 Task: Utilize a VST stereo widener to enhance the spatial presence of background vocals.
Action: Mouse moved to (81, 7)
Screenshot: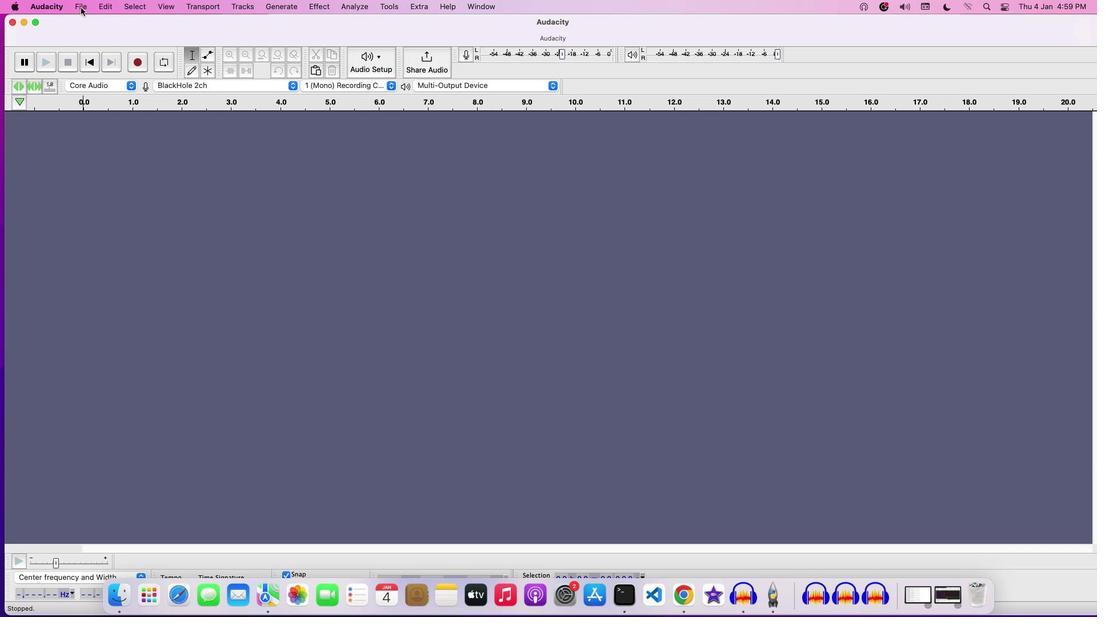 
Action: Mouse pressed left at (81, 7)
Screenshot: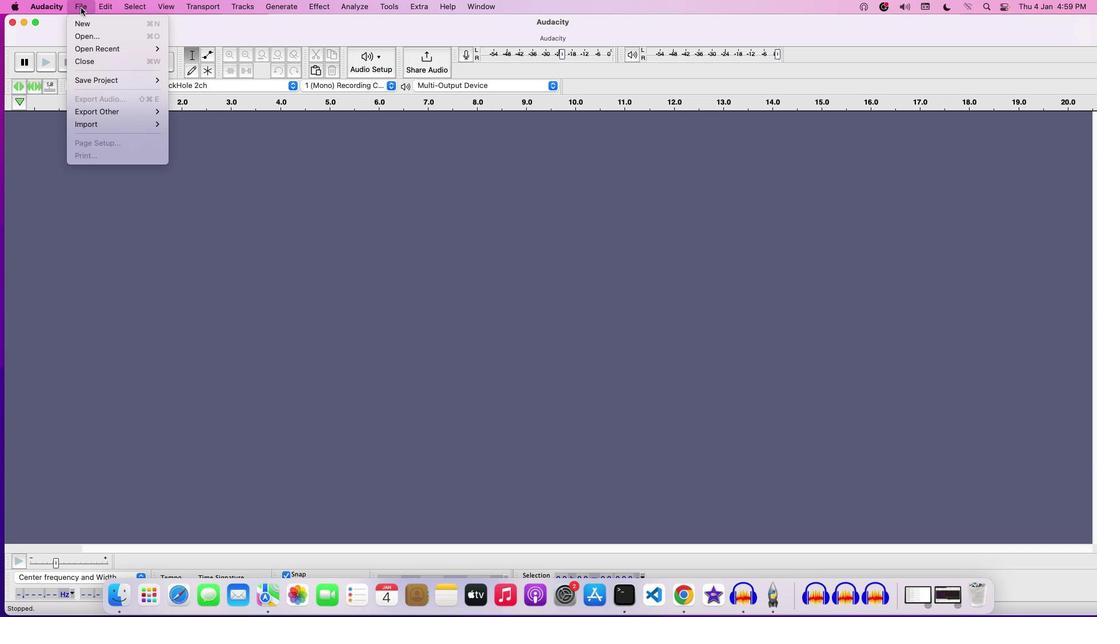 
Action: Mouse moved to (111, 37)
Screenshot: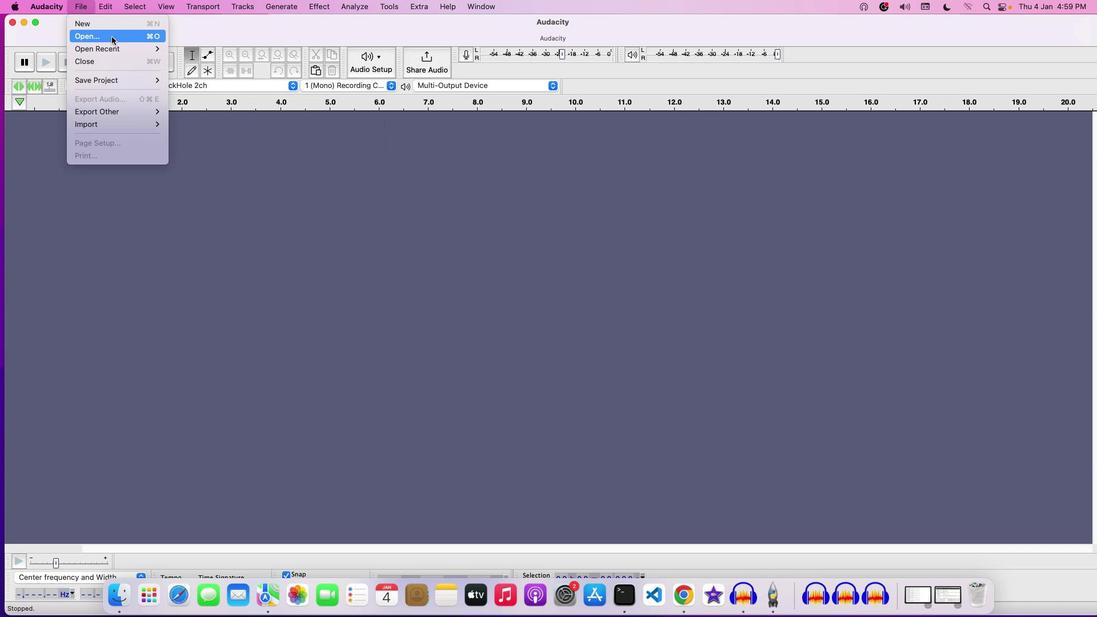 
Action: Mouse pressed left at (111, 37)
Screenshot: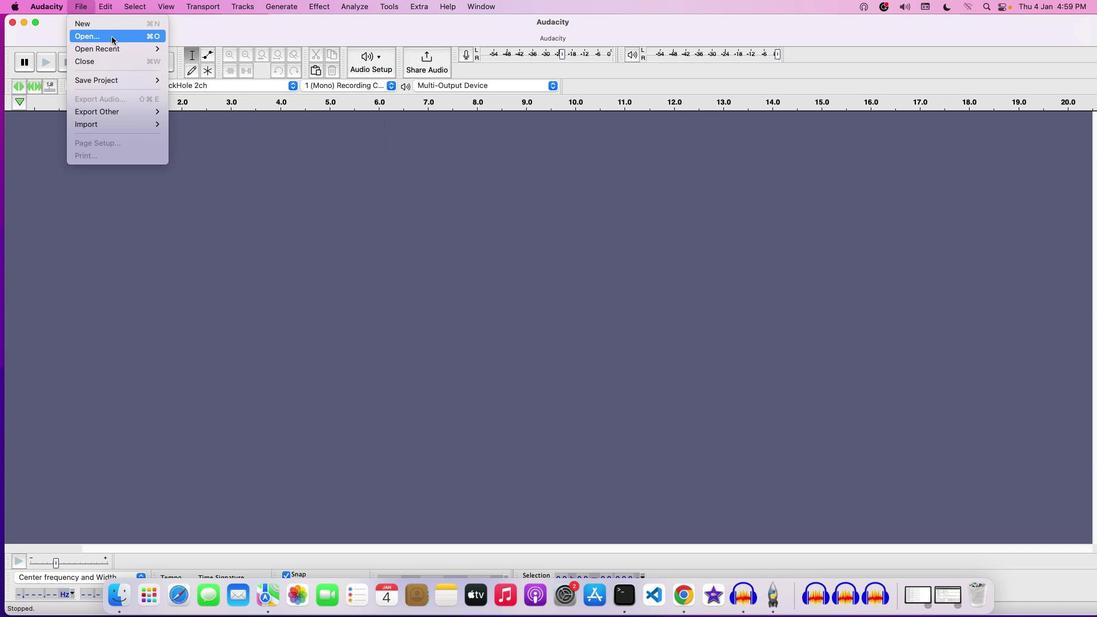 
Action: Mouse moved to (483, 230)
Screenshot: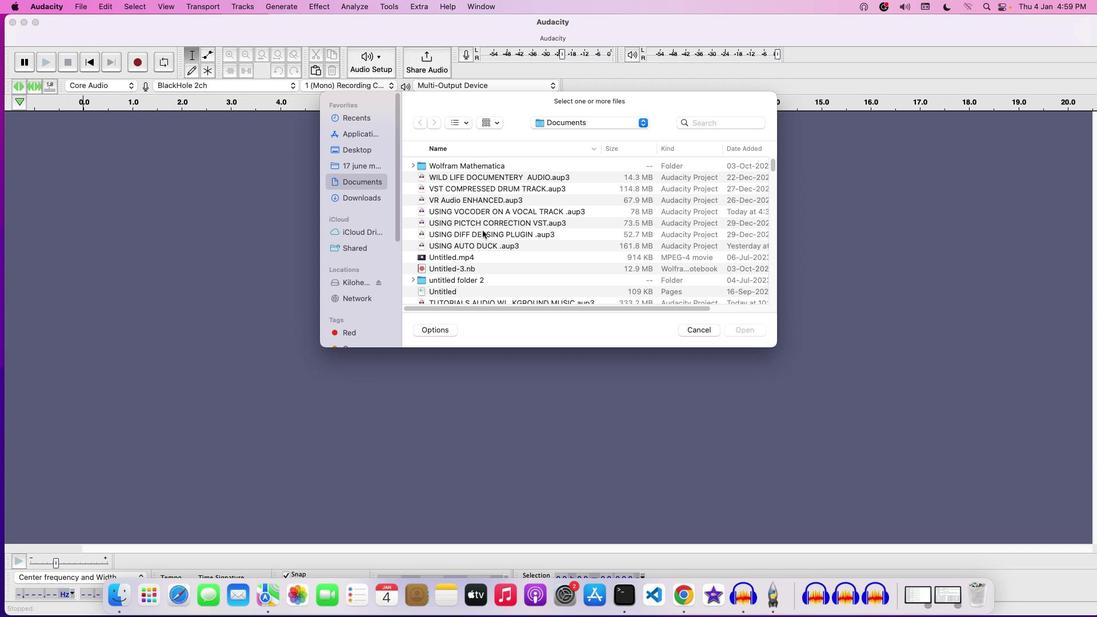 
Action: Mouse scrolled (483, 230) with delta (0, 0)
Screenshot: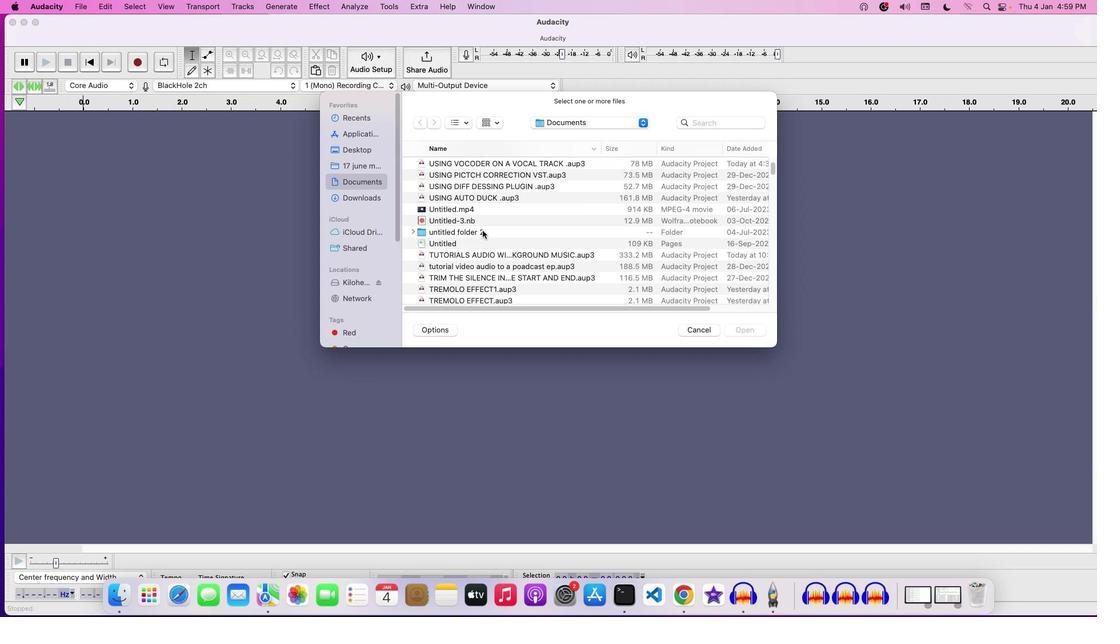 
Action: Mouse scrolled (483, 230) with delta (0, 0)
Screenshot: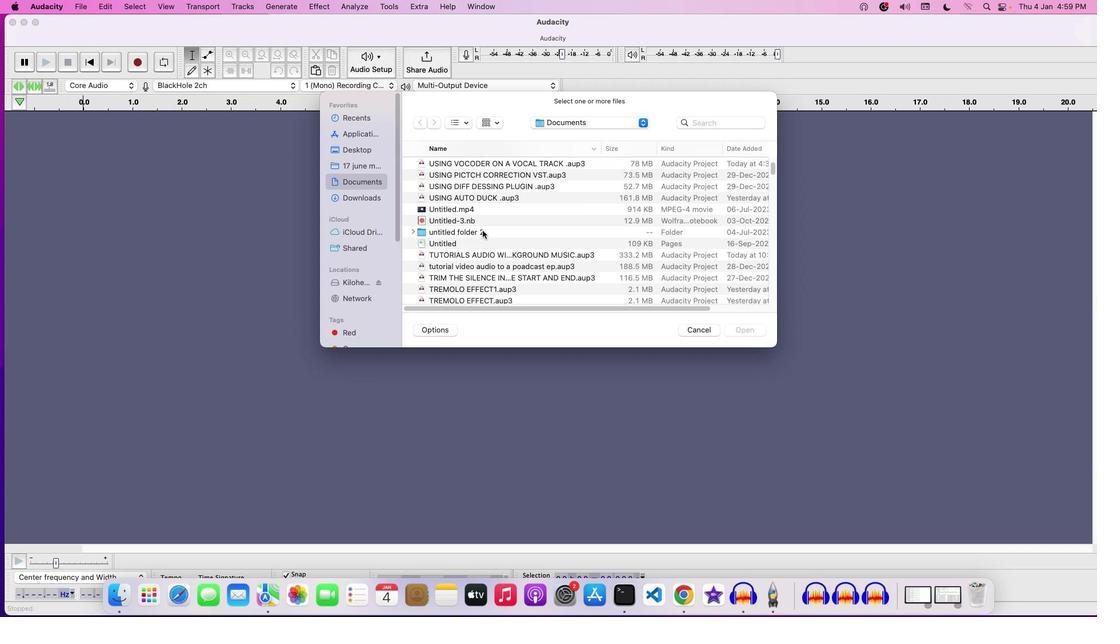 
Action: Mouse scrolled (483, 230) with delta (0, -1)
Screenshot: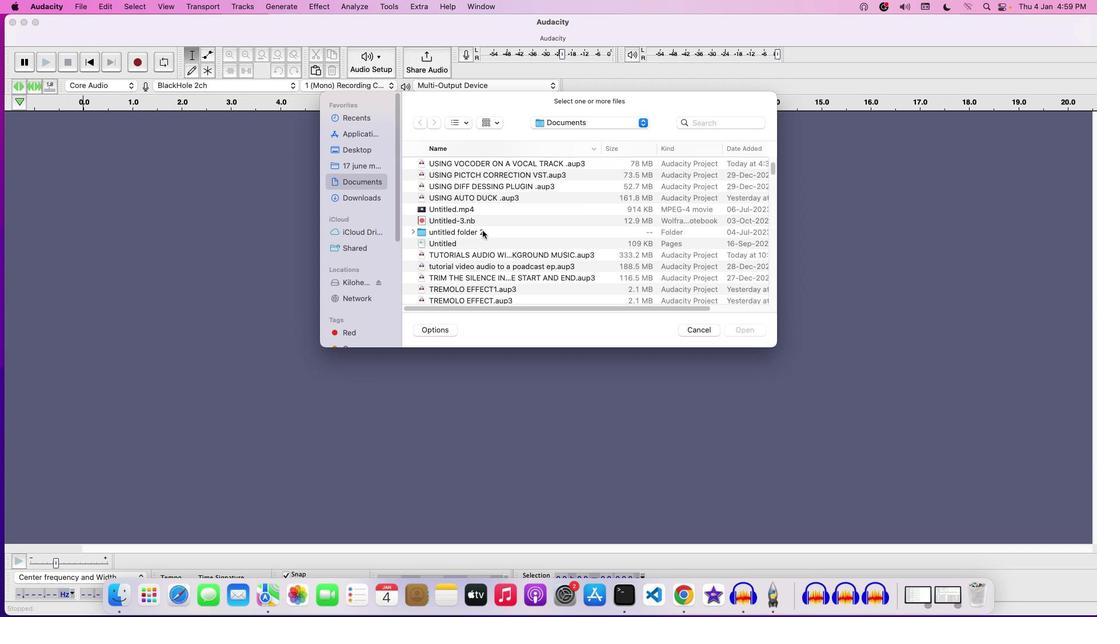 
Action: Mouse moved to (357, 151)
Screenshot: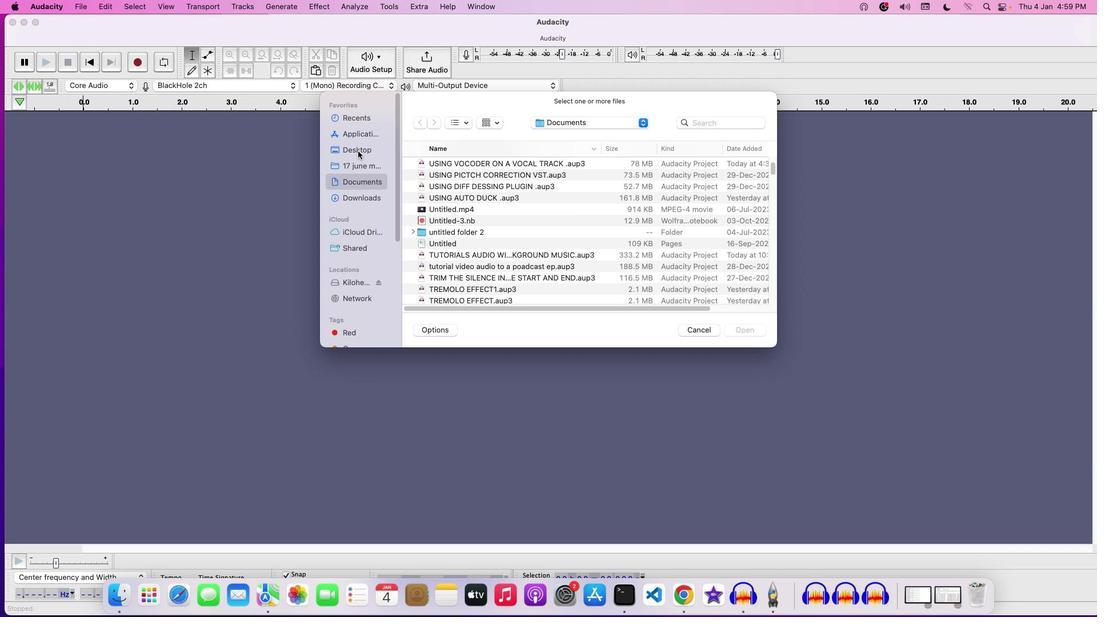 
Action: Mouse pressed left at (357, 151)
Screenshot: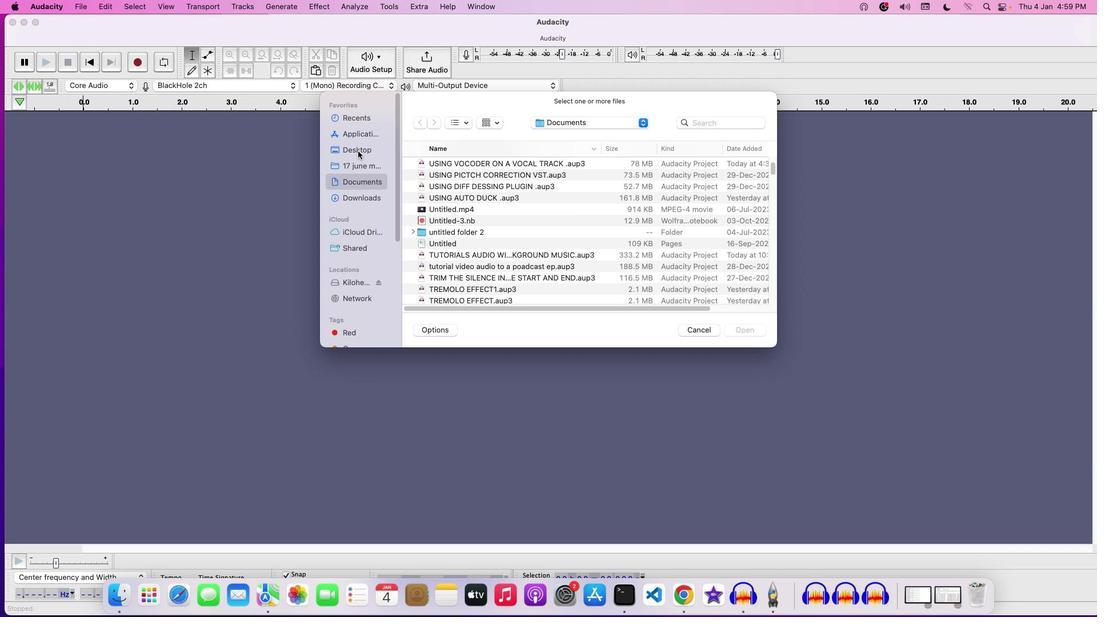 
Action: Mouse moved to (475, 244)
Screenshot: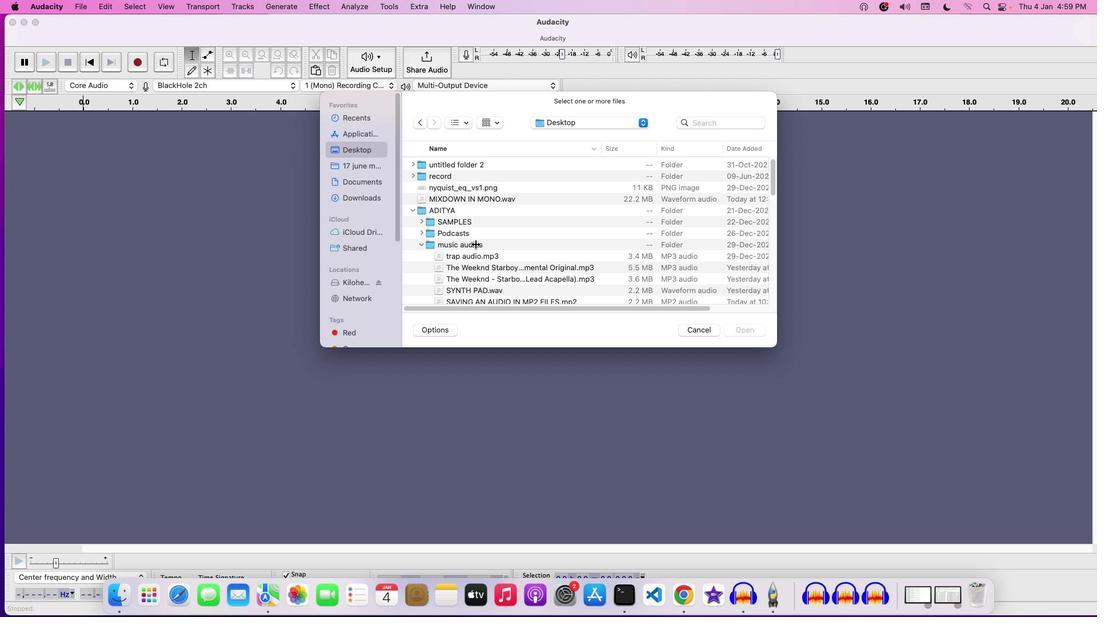 
Action: Mouse scrolled (475, 244) with delta (0, 0)
Screenshot: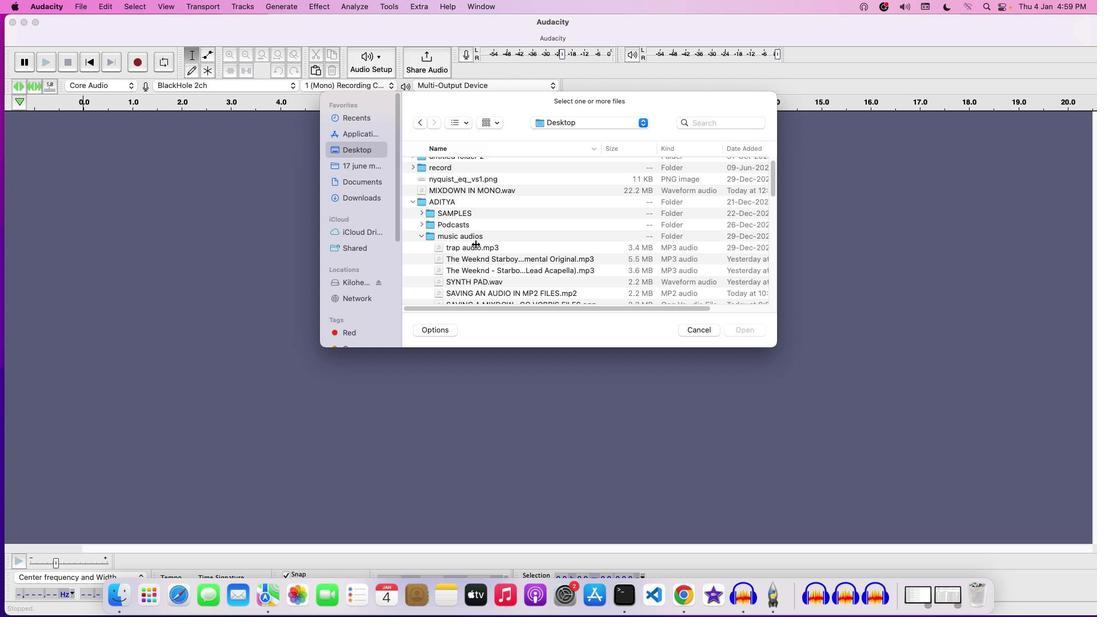 
Action: Mouse scrolled (475, 244) with delta (0, 0)
Screenshot: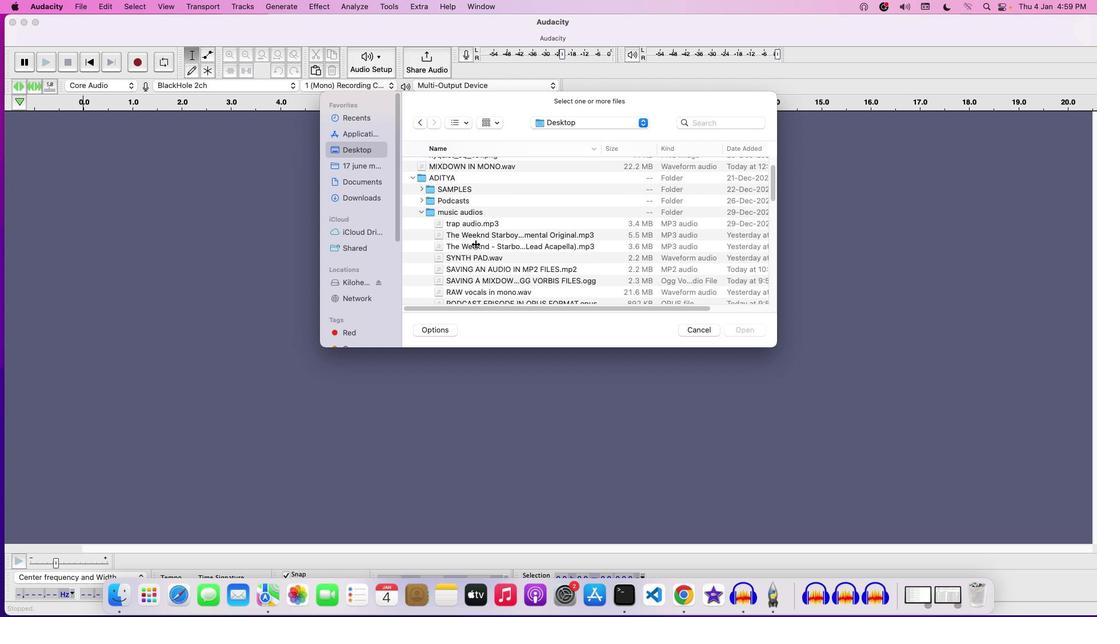
Action: Mouse scrolled (475, 244) with delta (0, -1)
Screenshot: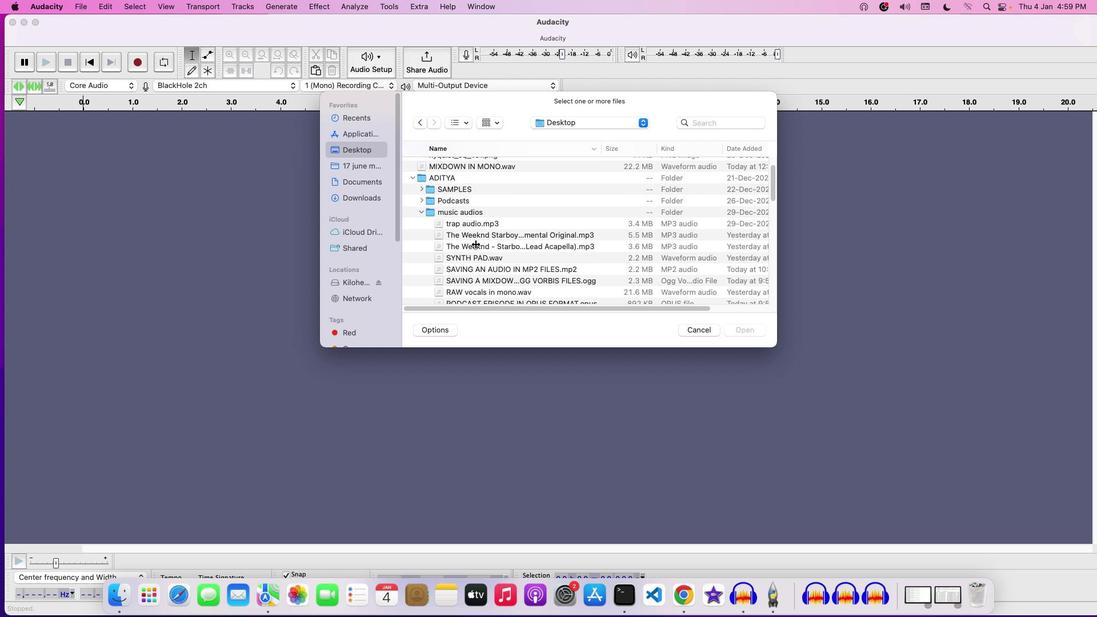 
Action: Mouse moved to (477, 239)
Screenshot: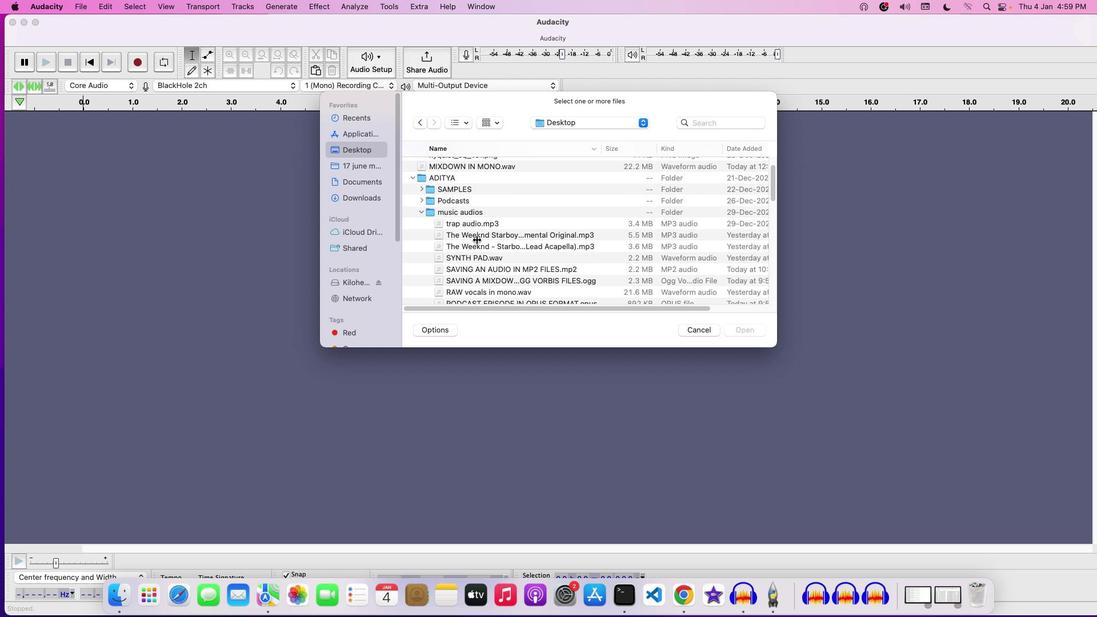 
Action: Mouse scrolled (477, 239) with delta (0, 0)
Screenshot: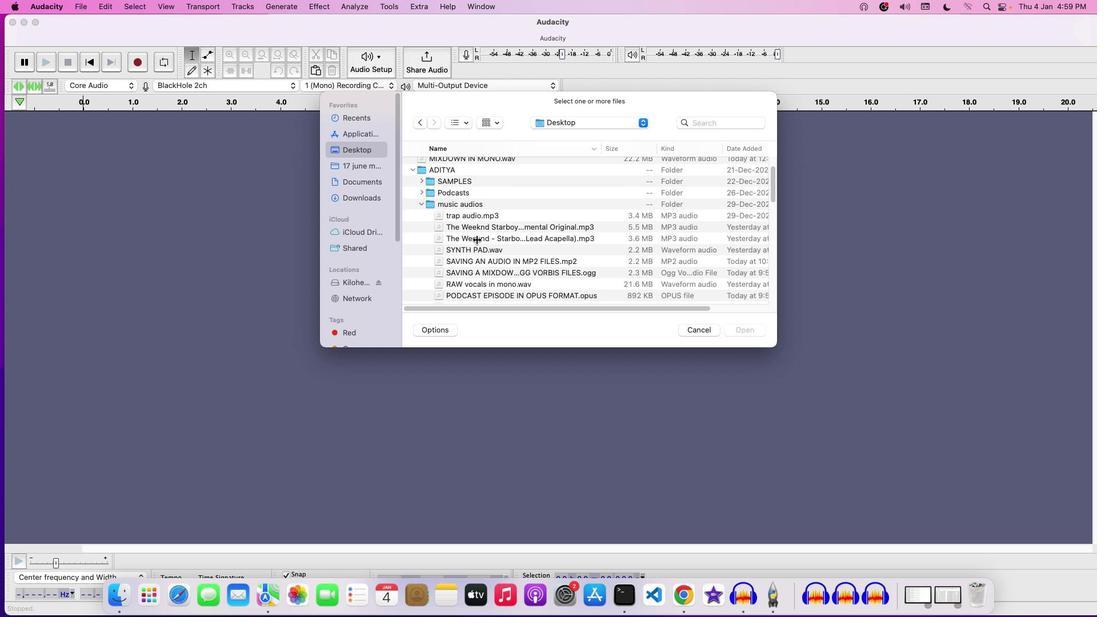 
Action: Mouse scrolled (477, 239) with delta (0, 0)
Screenshot: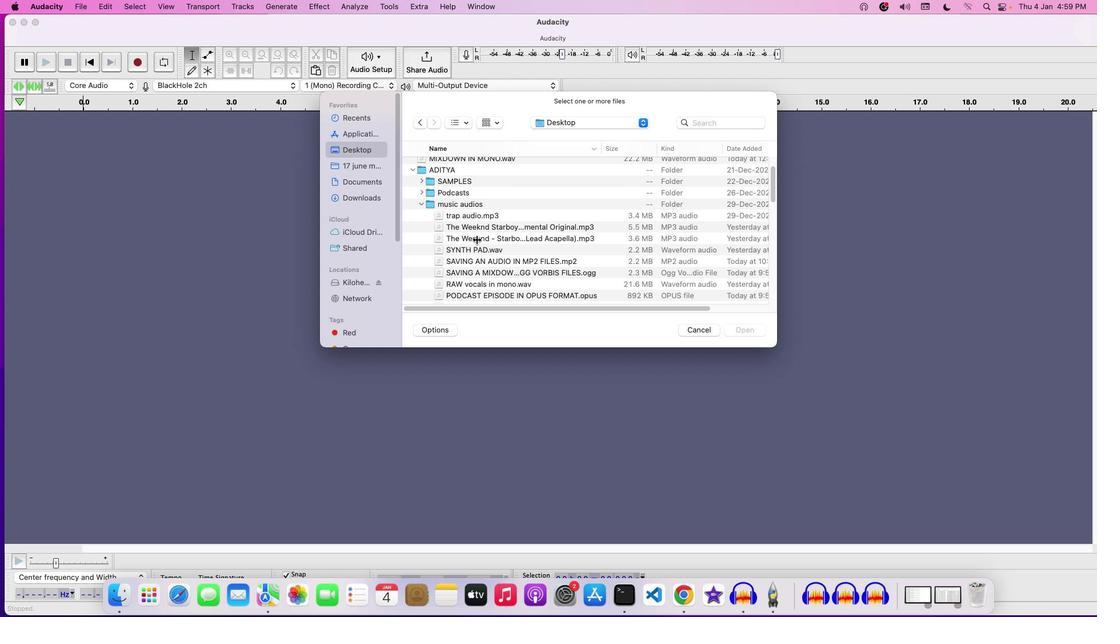 
Action: Mouse moved to (506, 224)
Screenshot: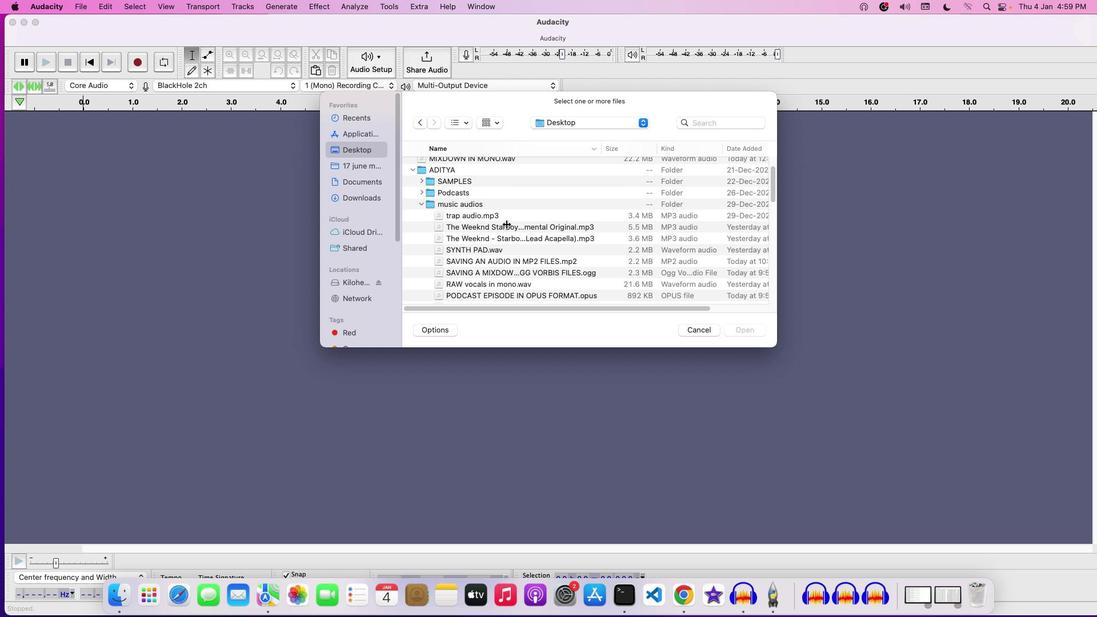 
Action: Mouse pressed left at (506, 224)
Screenshot: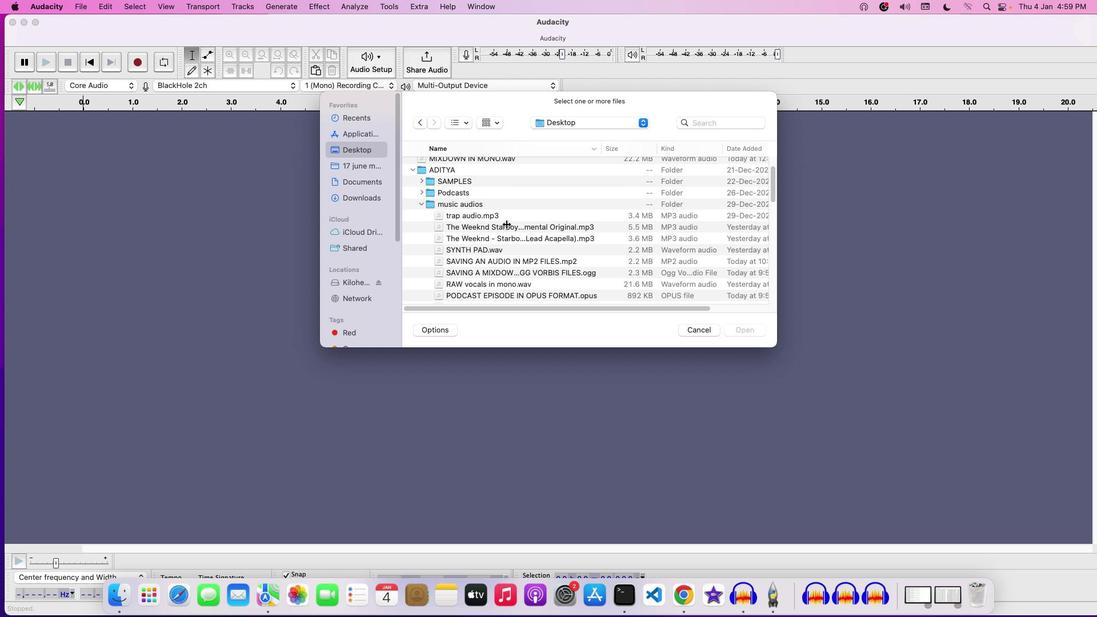 
Action: Mouse moved to (507, 240)
Screenshot: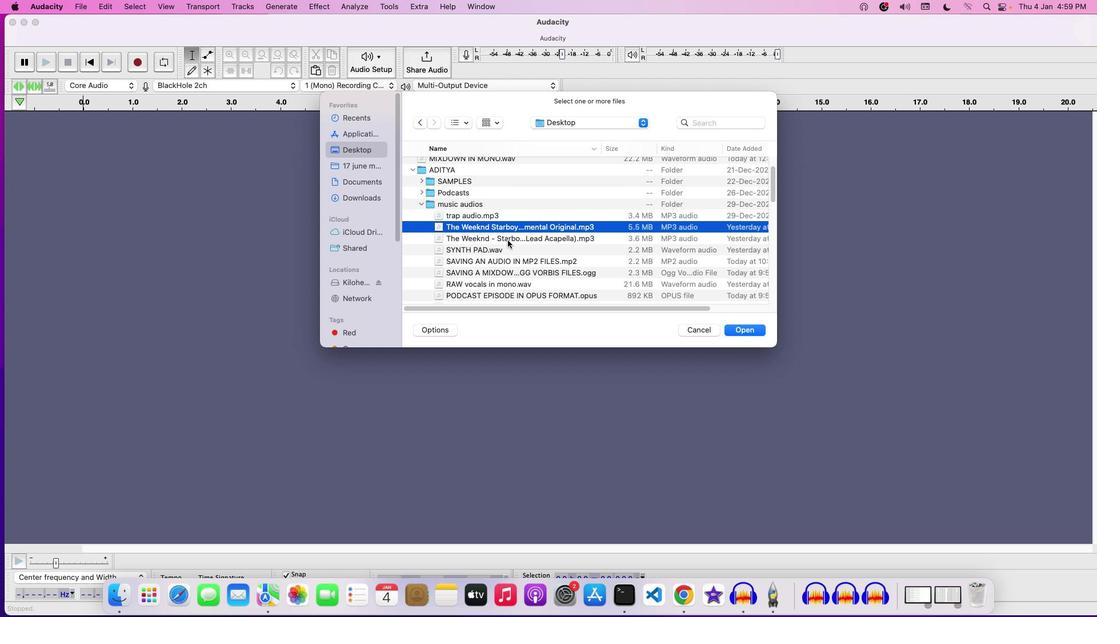 
Action: Mouse pressed left at (507, 240)
Screenshot: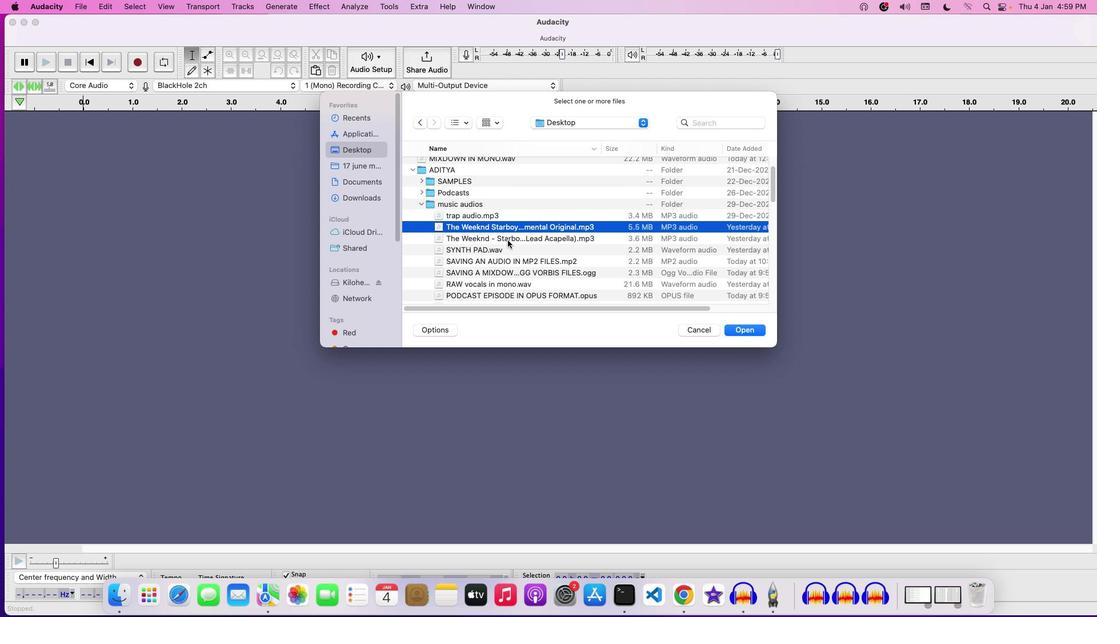 
Action: Mouse moved to (509, 241)
Screenshot: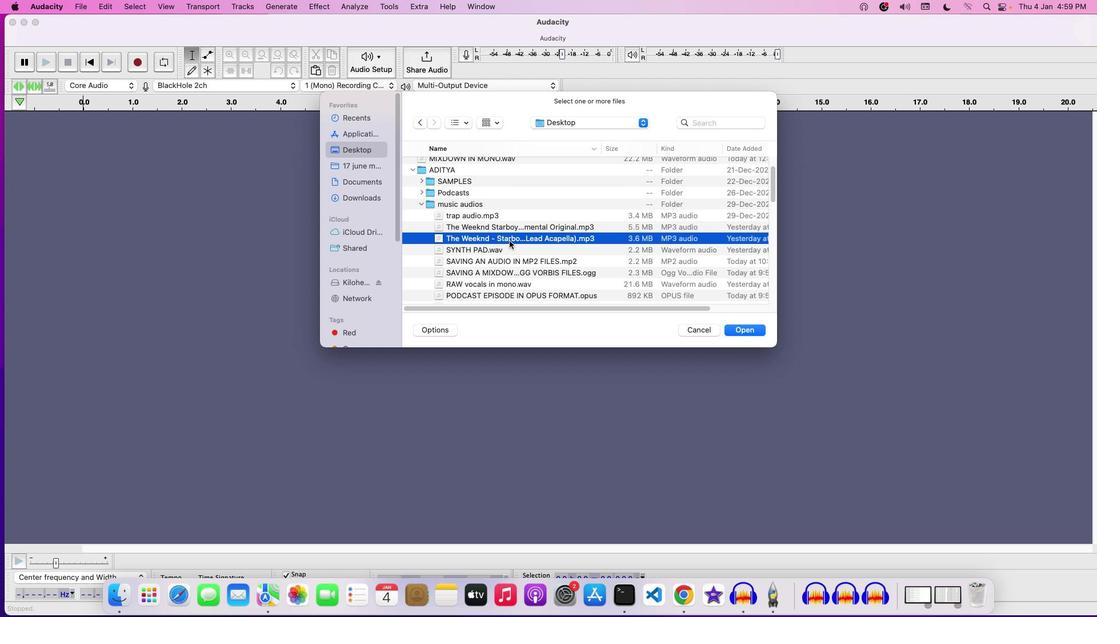 
Action: Mouse pressed left at (509, 241)
Screenshot: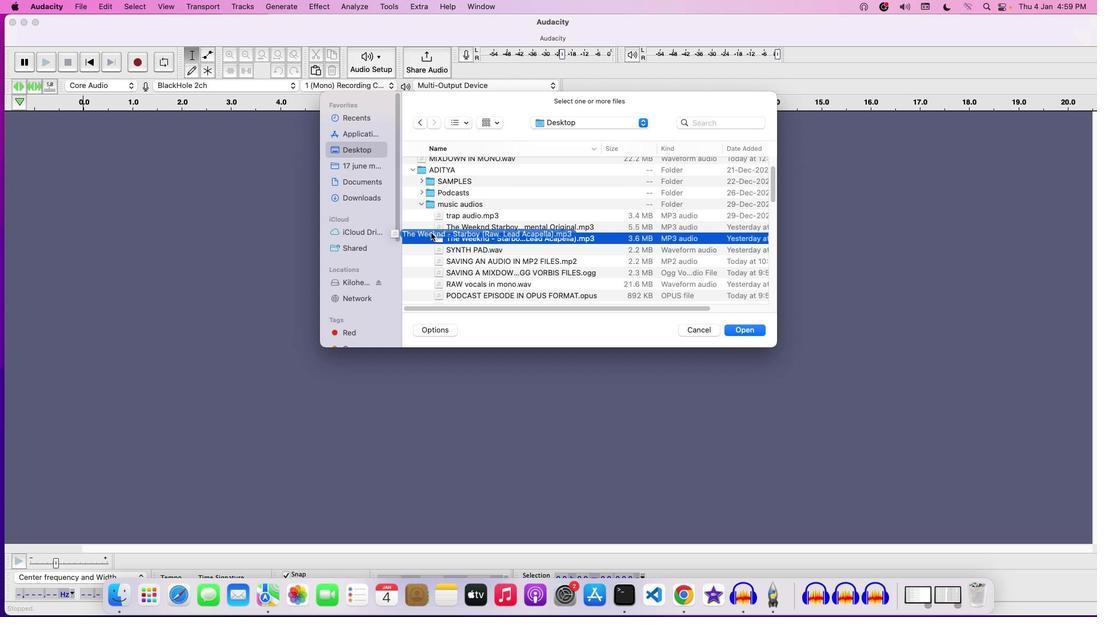 
Action: Mouse moved to (697, 333)
Screenshot: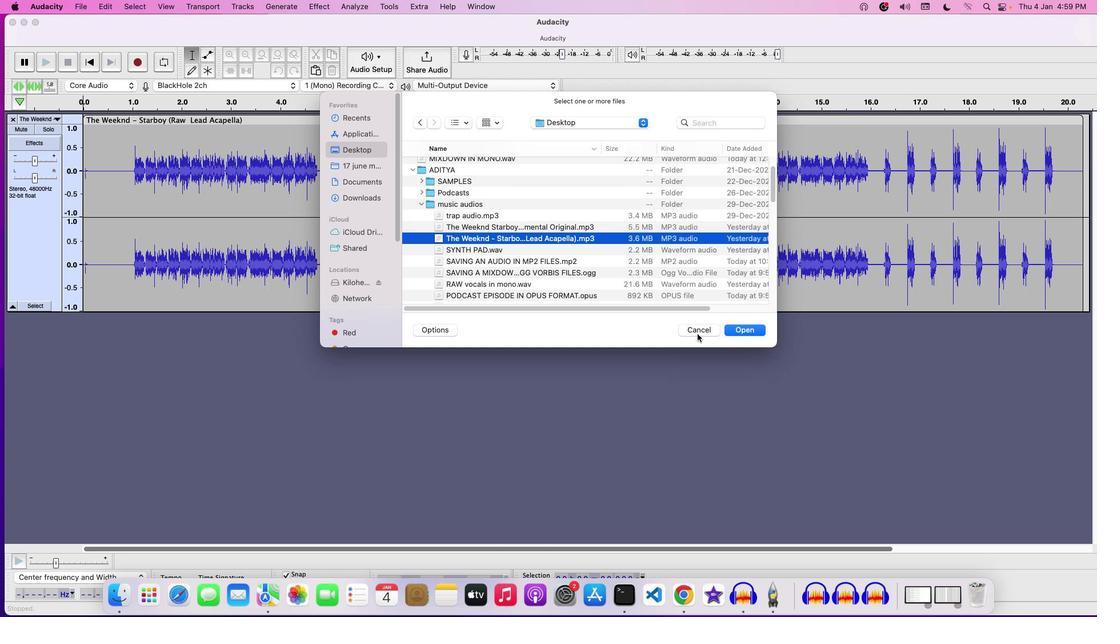 
Action: Mouse pressed left at (697, 333)
Screenshot: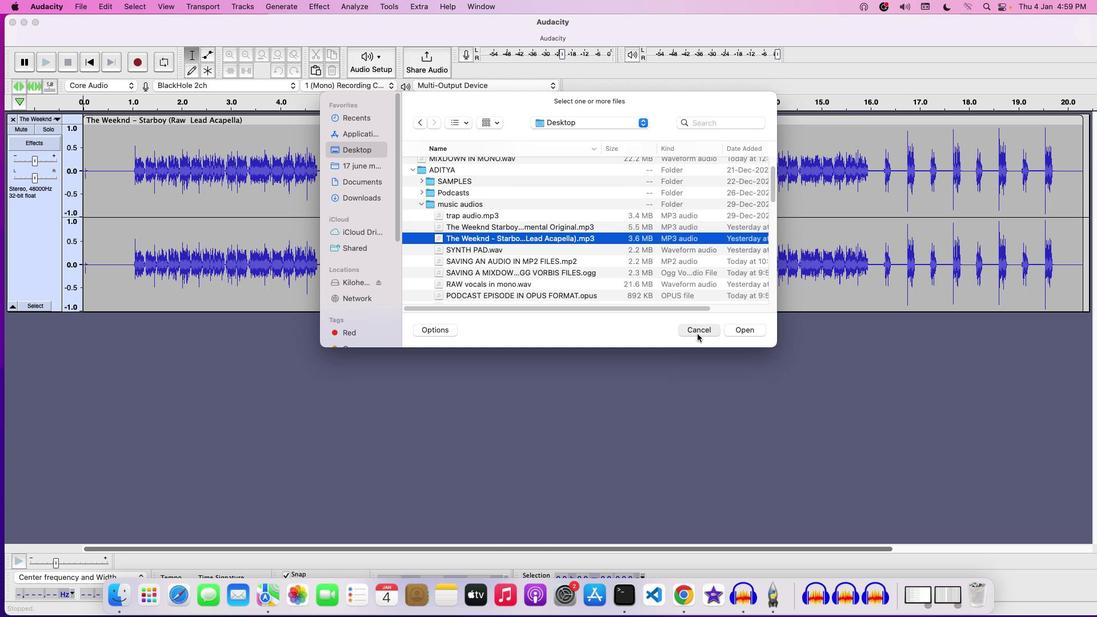 
Action: Mouse moved to (82, 123)
Screenshot: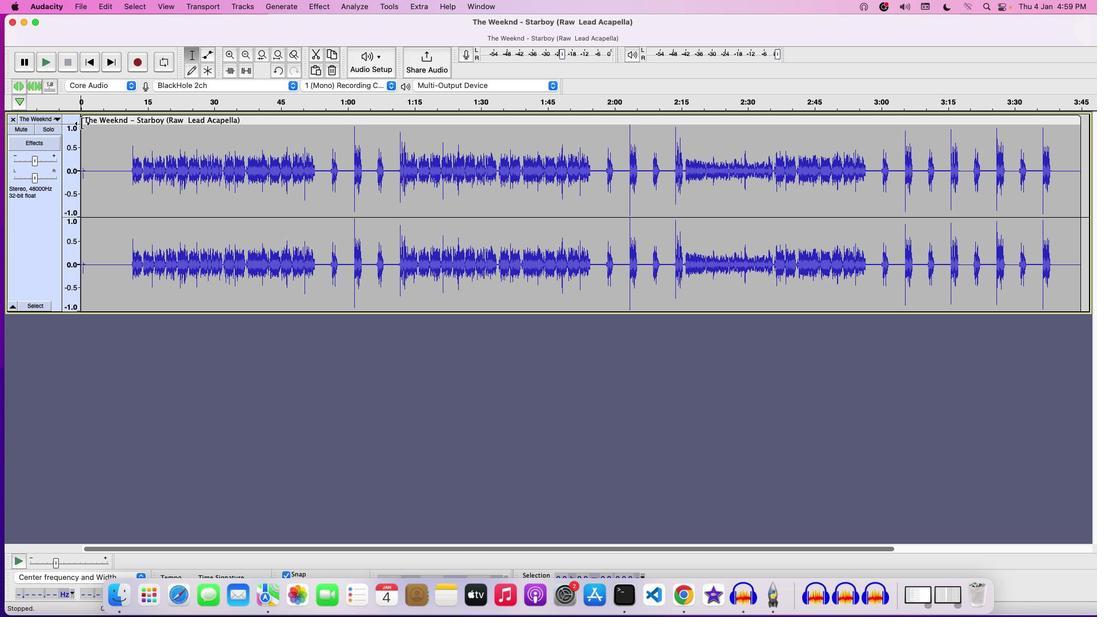 
Action: Mouse pressed left at (82, 123)
Screenshot: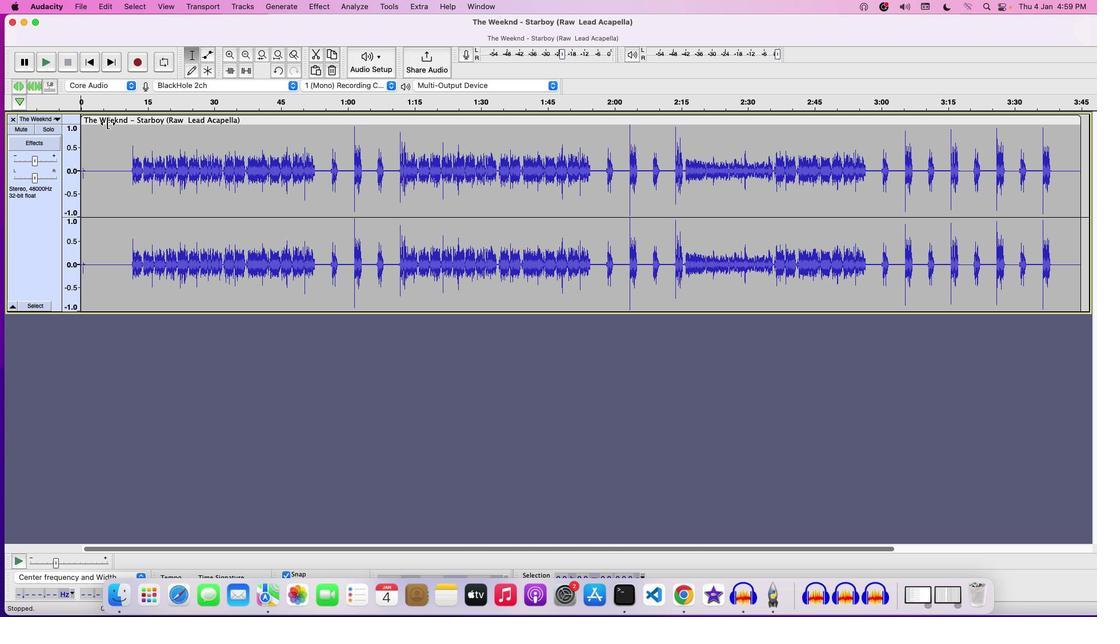
Action: Mouse moved to (717, 121)
Screenshot: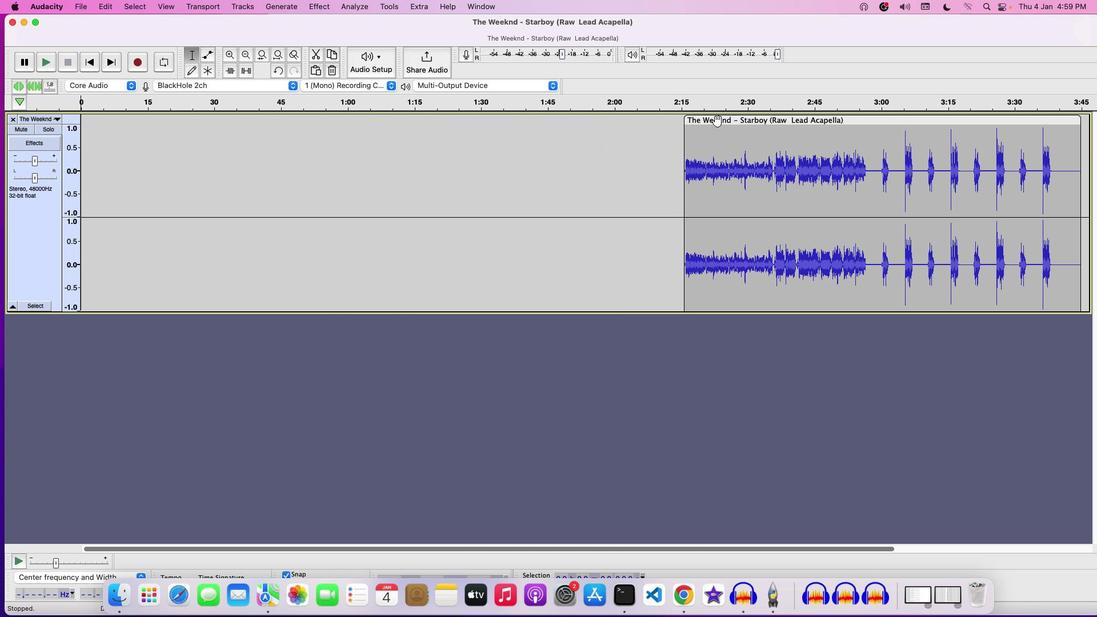 
Action: Mouse pressed left at (717, 121)
Screenshot: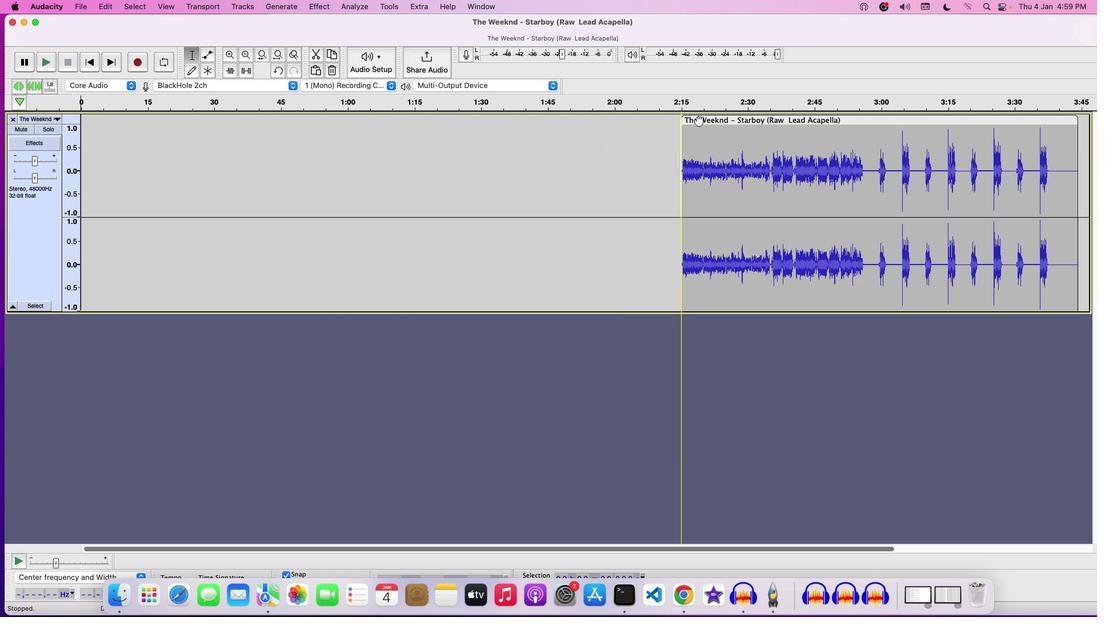 
Action: Mouse moved to (40, 158)
Screenshot: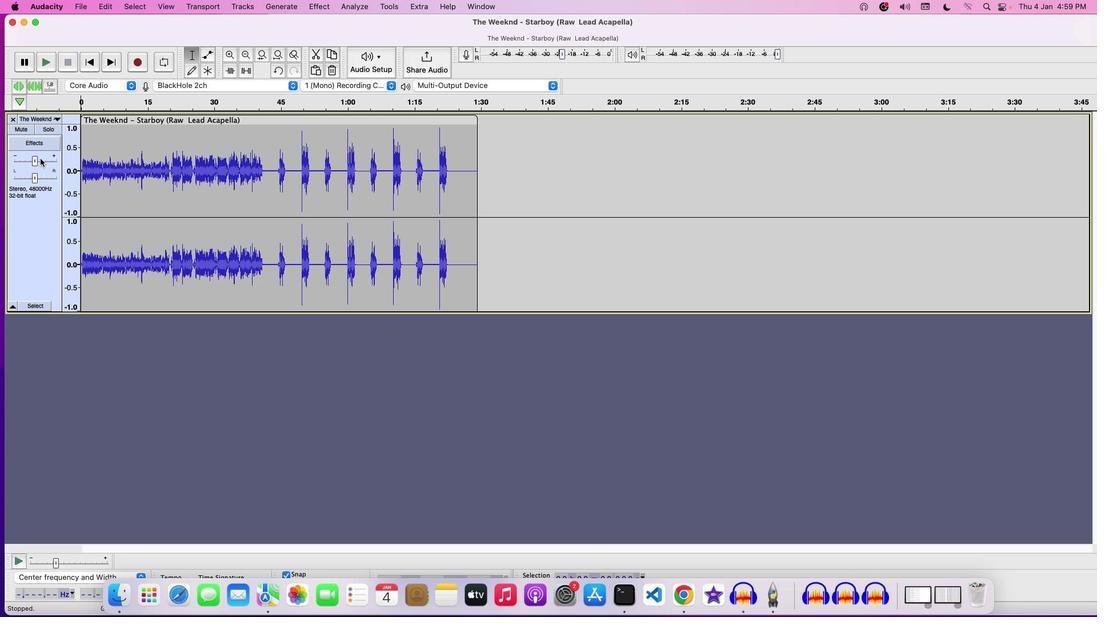 
Action: Key pressed Key.space
Screenshot: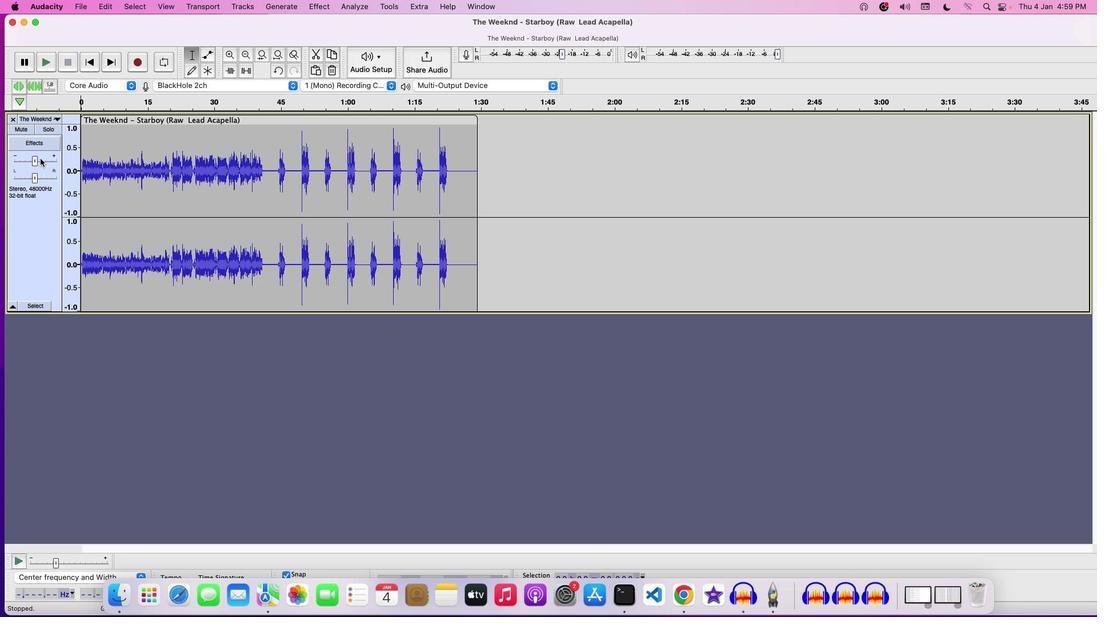 
Action: Mouse moved to (36, 160)
Screenshot: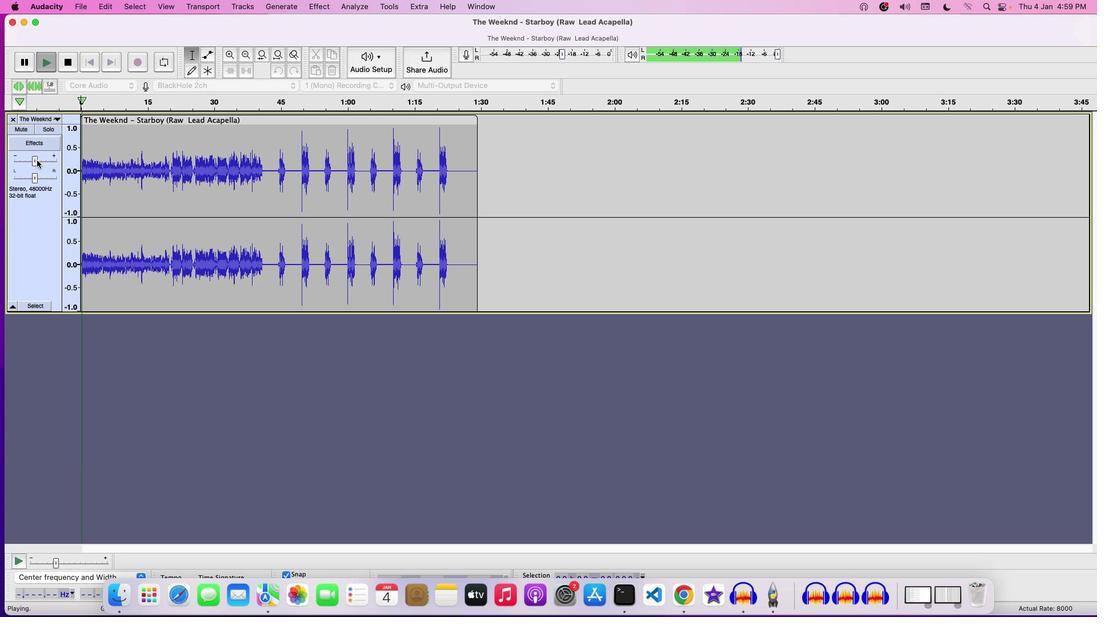 
Action: Mouse pressed left at (36, 160)
Screenshot: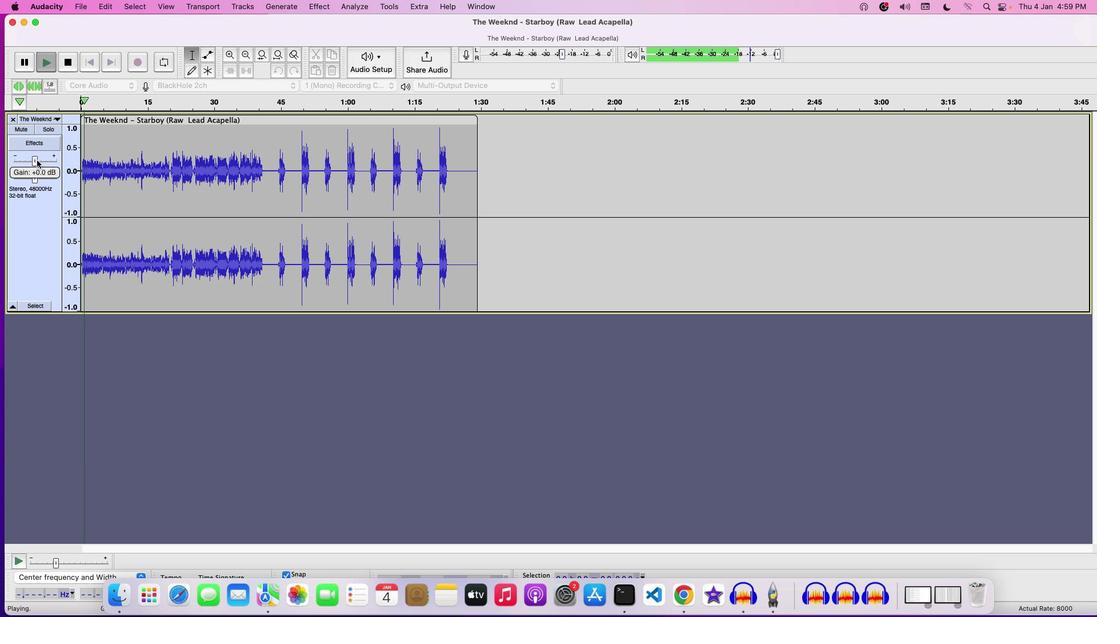 
Action: Mouse moved to (37, 161)
Screenshot: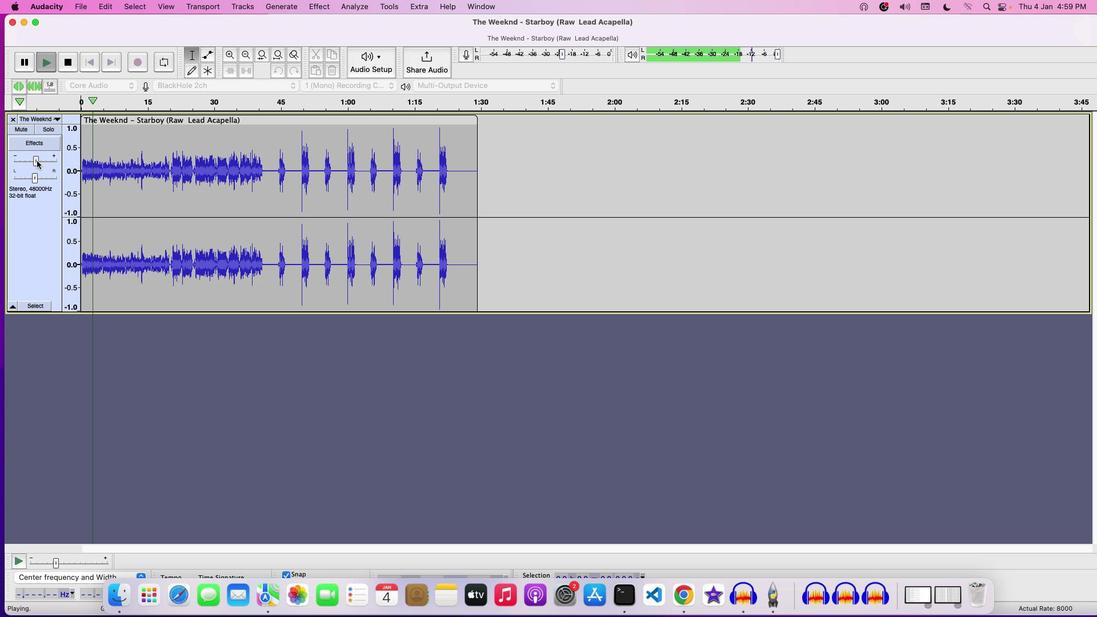 
Action: Mouse pressed left at (37, 161)
Screenshot: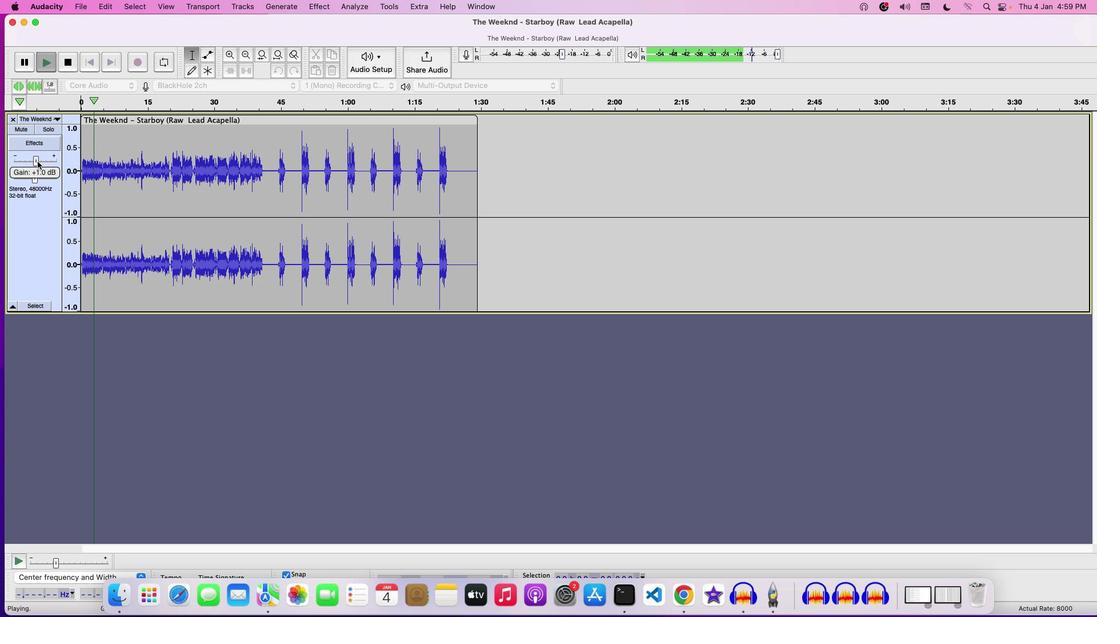 
Action: Mouse moved to (41, 162)
Screenshot: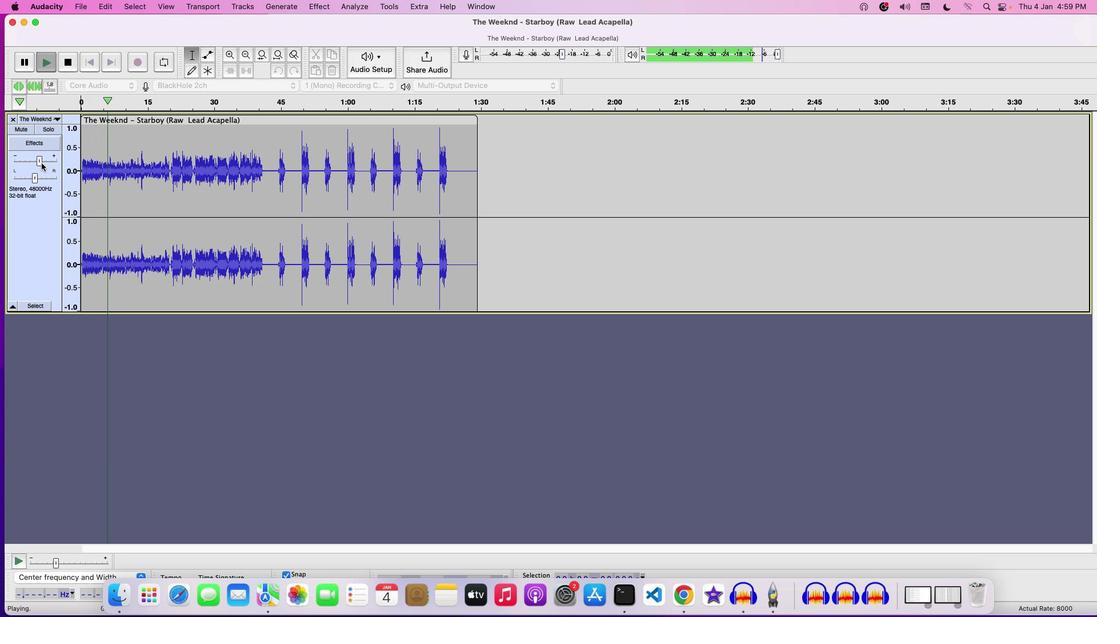 
Action: Mouse pressed left at (41, 162)
Screenshot: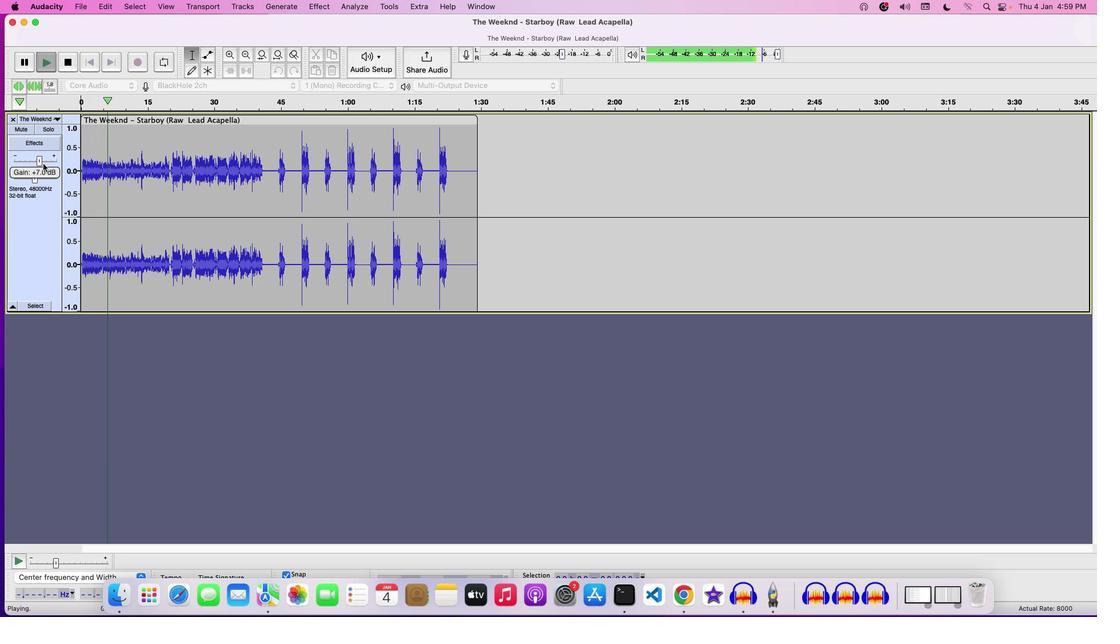 
Action: Mouse moved to (313, 148)
Screenshot: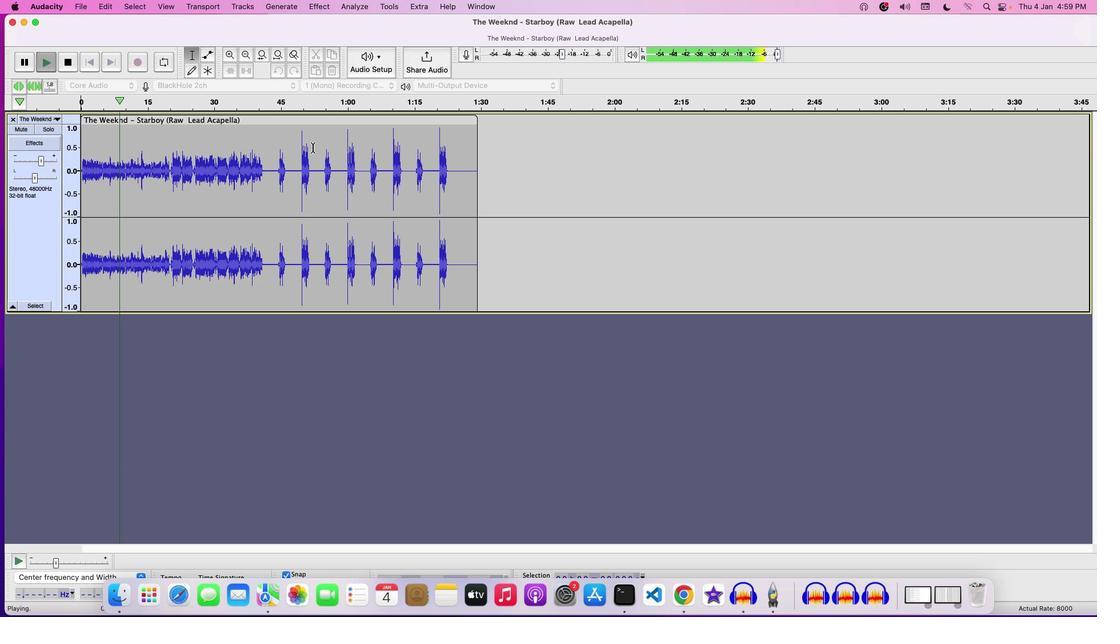 
Action: Mouse pressed left at (313, 148)
Screenshot: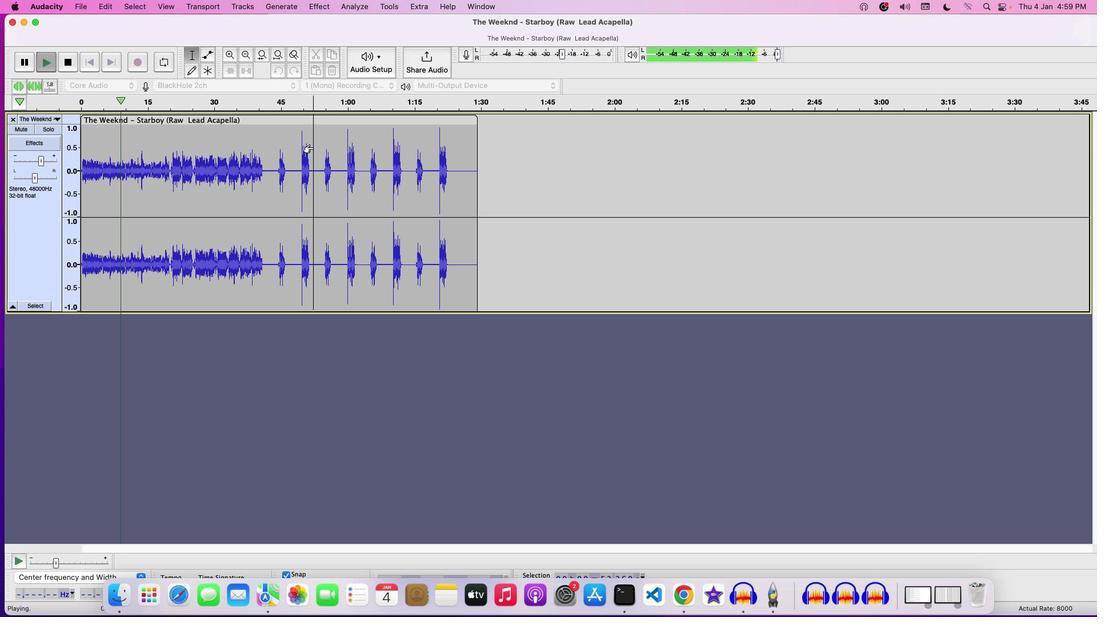 
Action: Mouse pressed left at (313, 148)
Screenshot: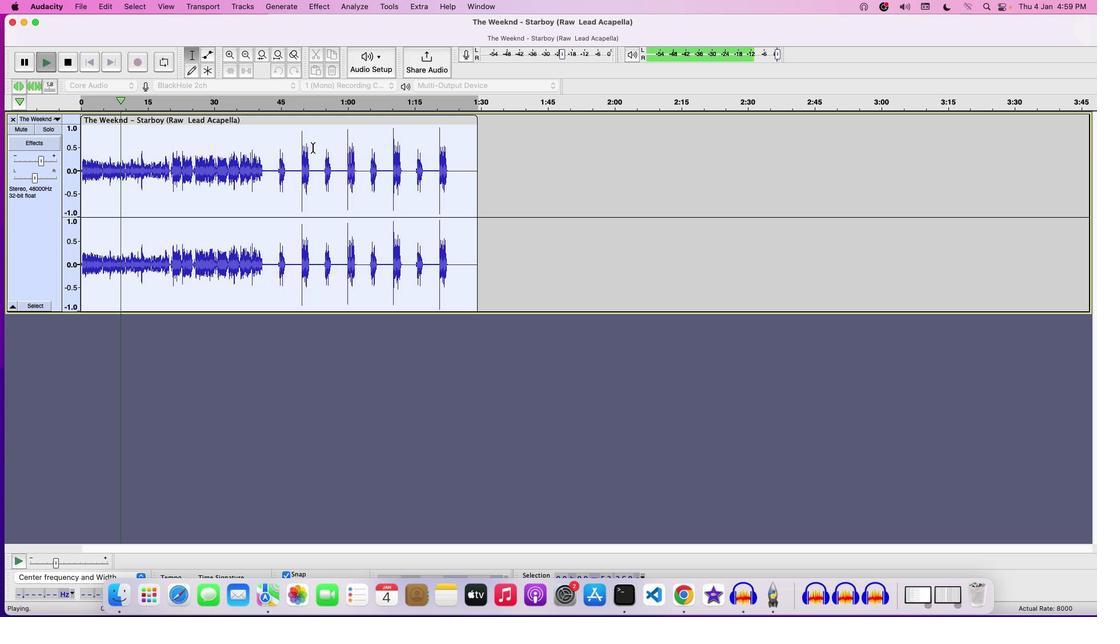 
Action: Mouse moved to (213, 169)
Screenshot: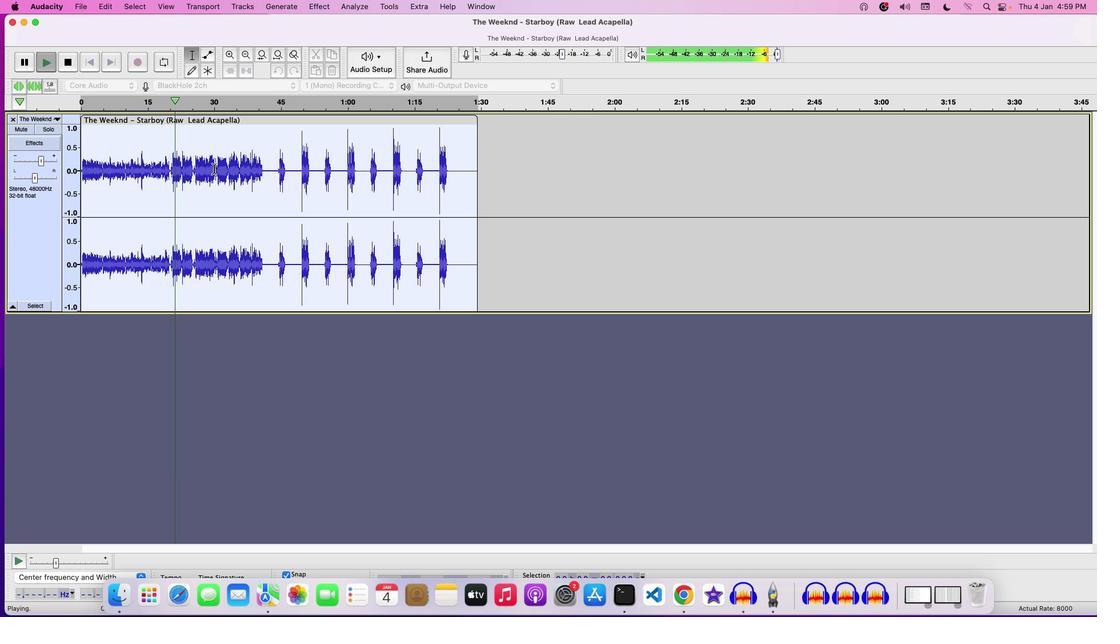 
Action: Key pressed Key.space
Screenshot: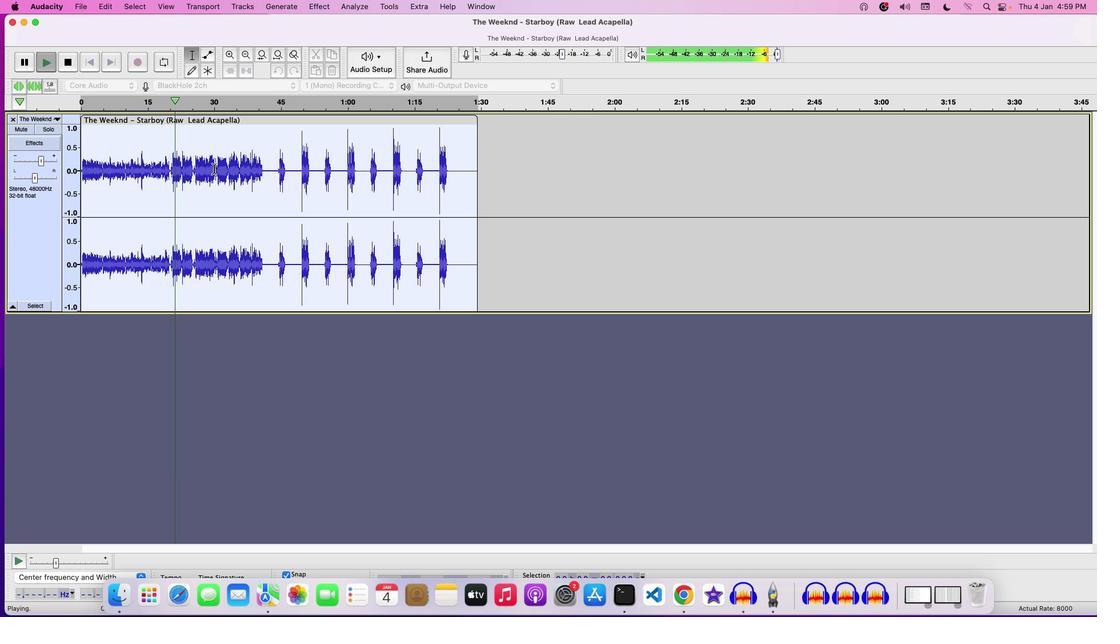
Action: Mouse moved to (316, 5)
Screenshot: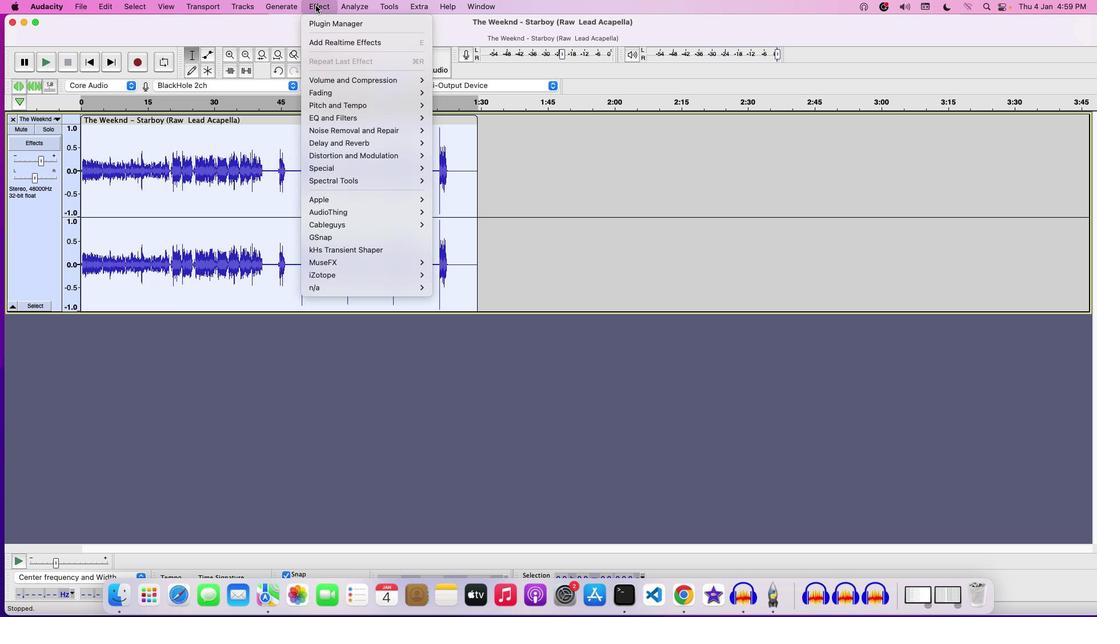 
Action: Mouse pressed left at (316, 5)
Screenshot: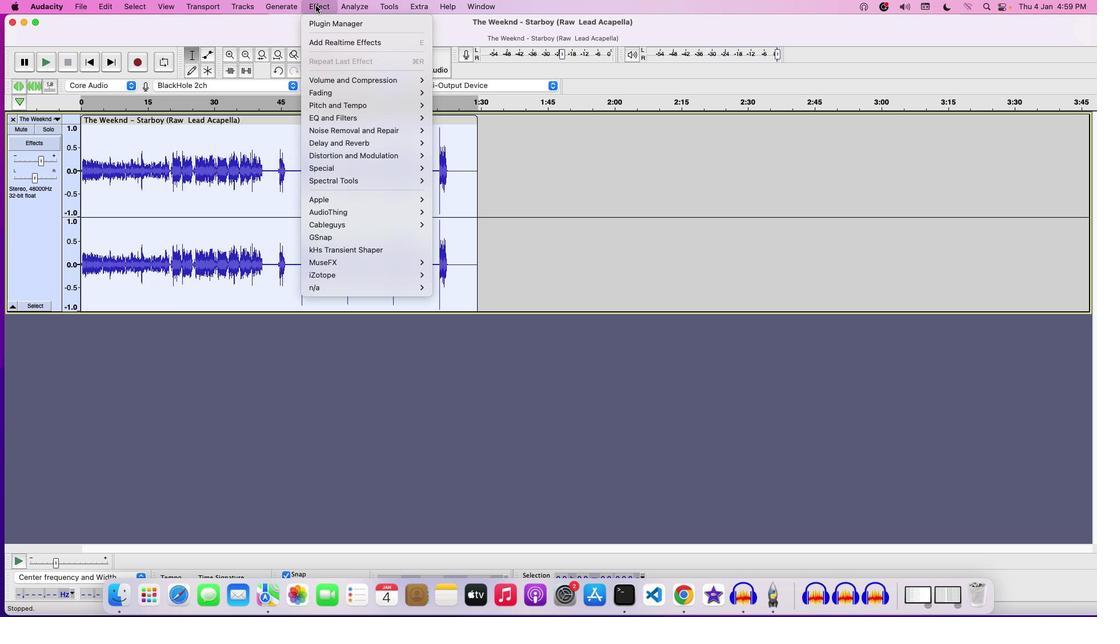 
Action: Mouse moved to (561, 270)
Screenshot: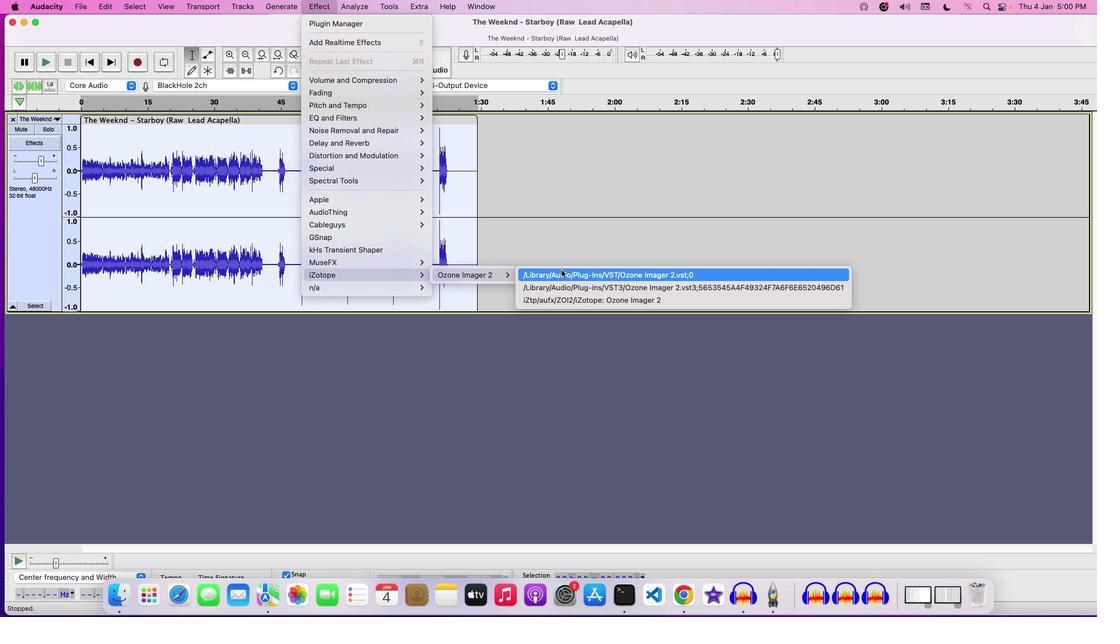 
Action: Mouse pressed left at (561, 270)
Screenshot: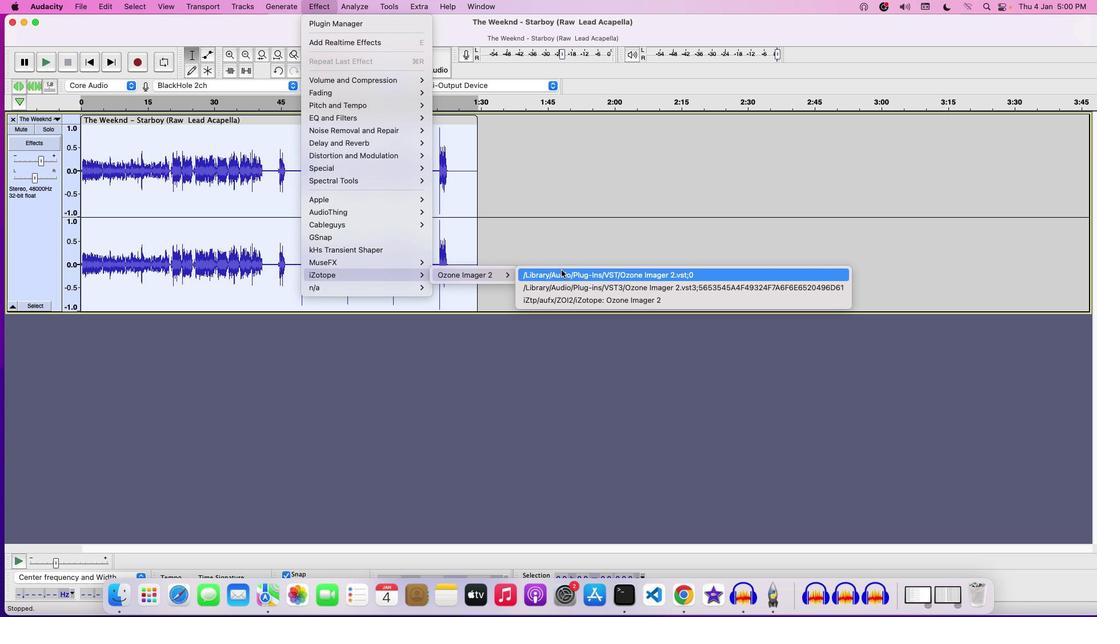 
Action: Mouse moved to (504, 202)
Screenshot: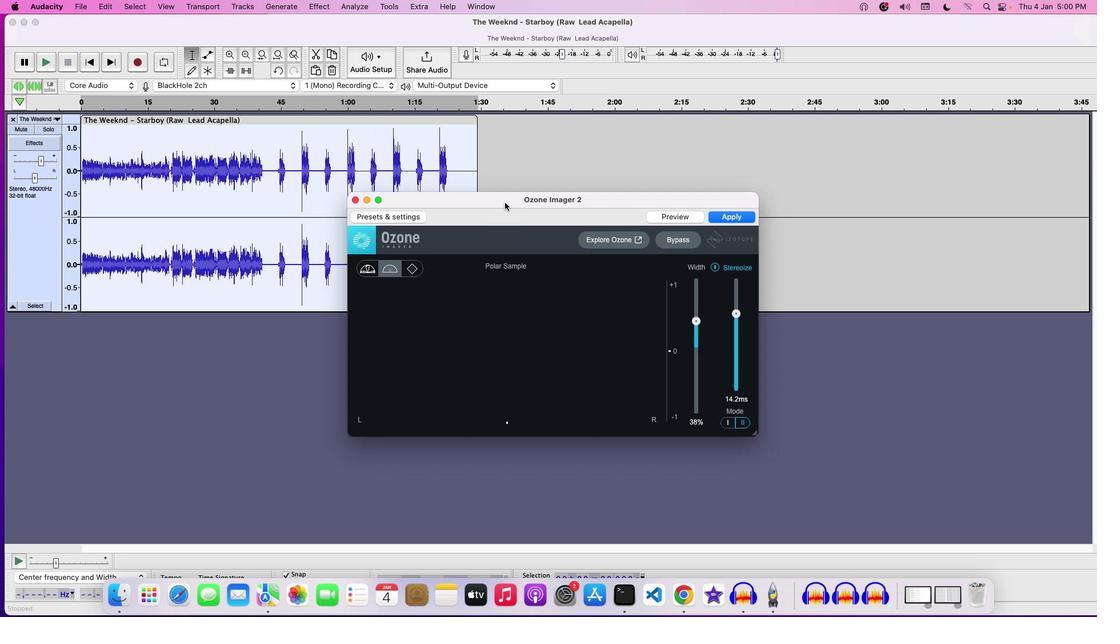 
Action: Mouse pressed left at (504, 202)
Screenshot: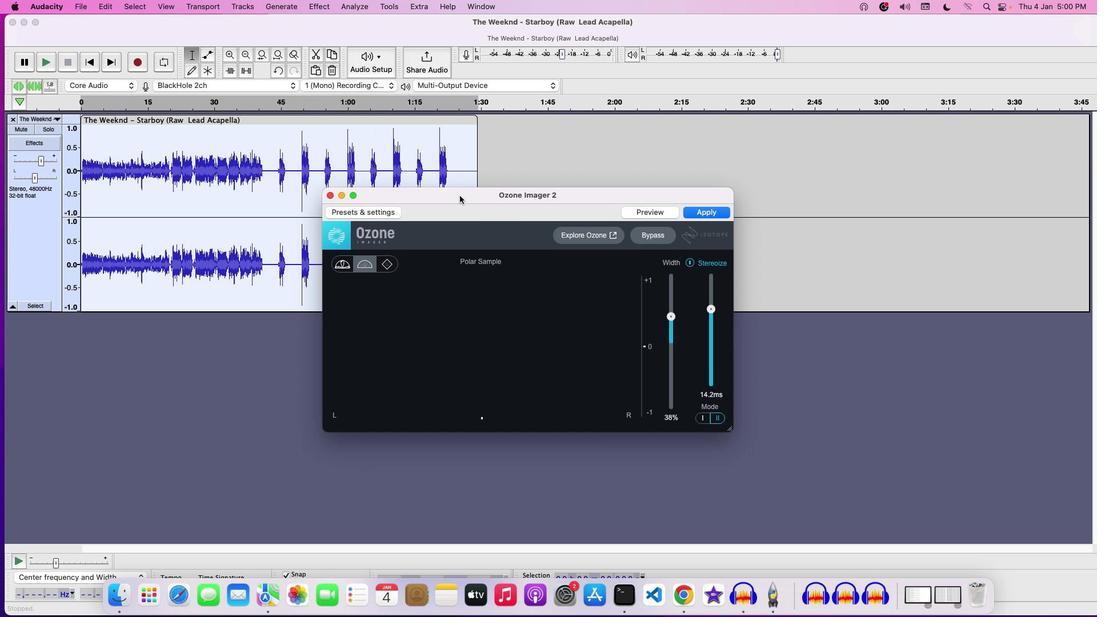 
Action: Mouse moved to (580, 200)
Screenshot: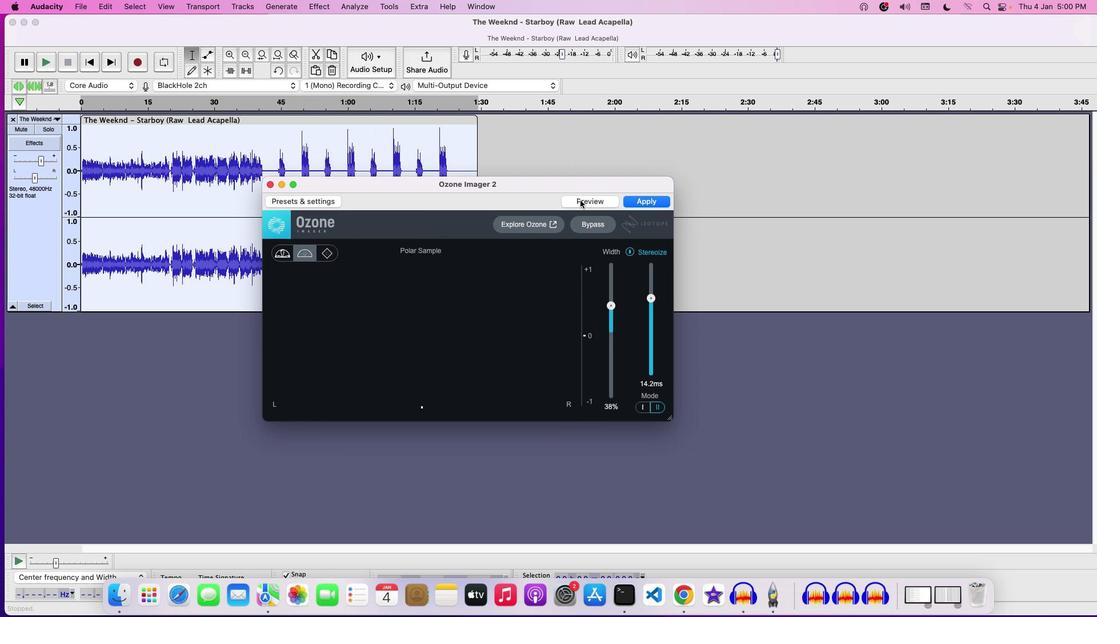 
Action: Mouse pressed left at (580, 200)
Screenshot: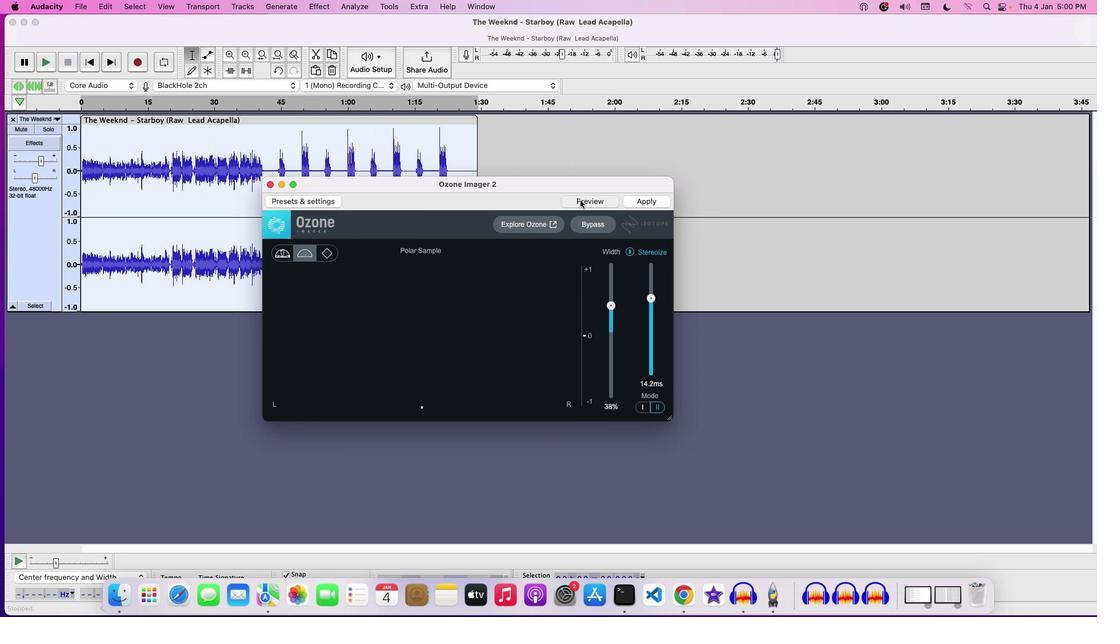 
Action: Mouse moved to (571, 353)
Screenshot: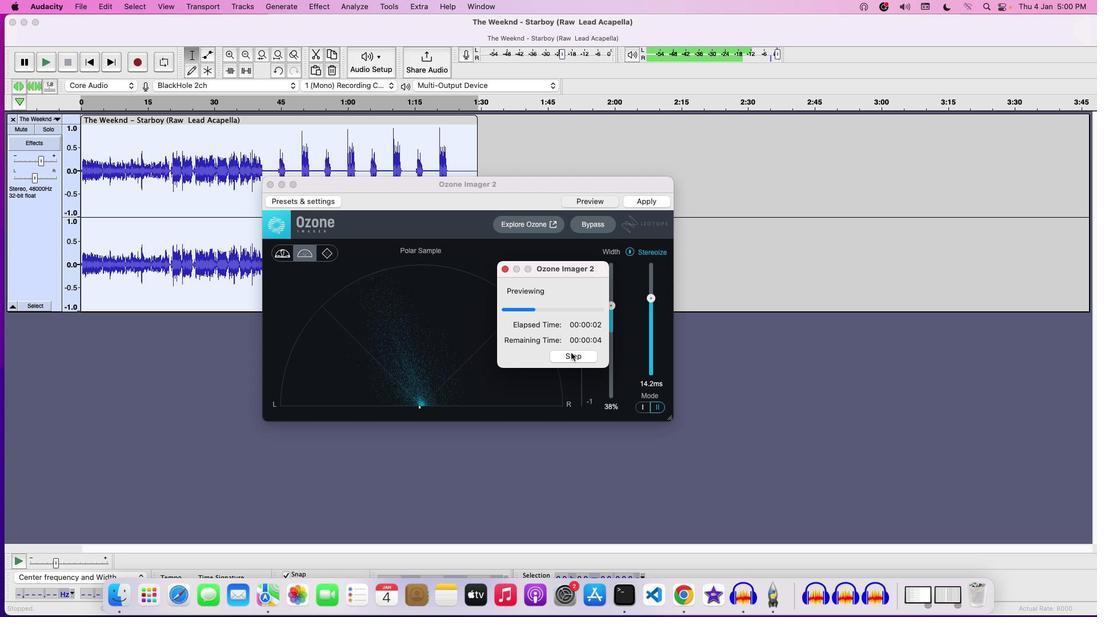 
Action: Mouse pressed left at (571, 353)
Screenshot: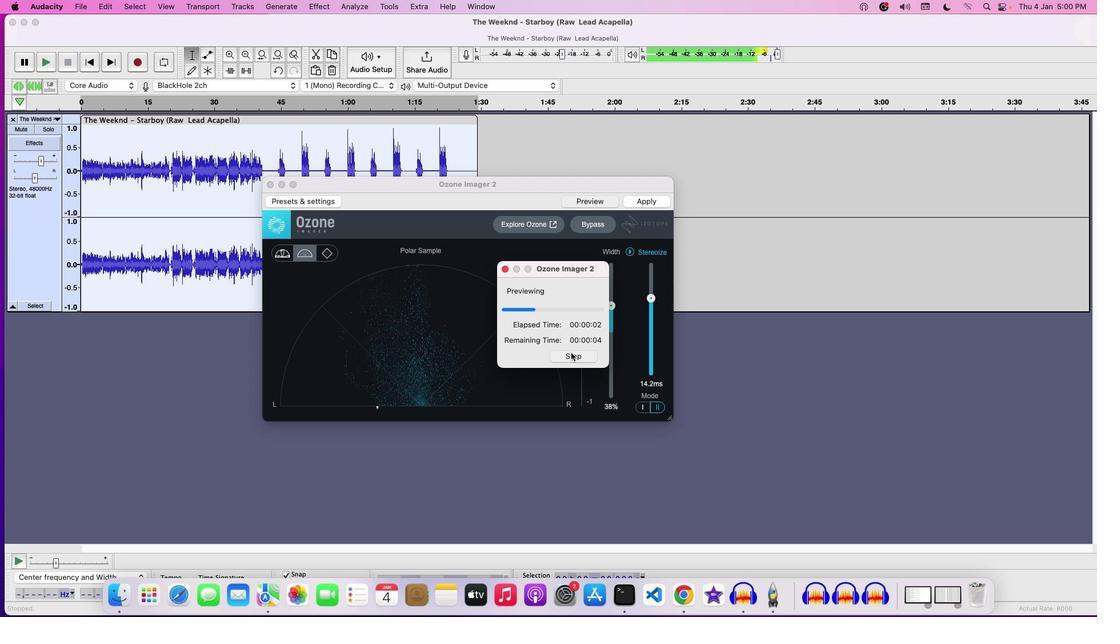 
Action: Mouse moved to (608, 302)
Screenshot: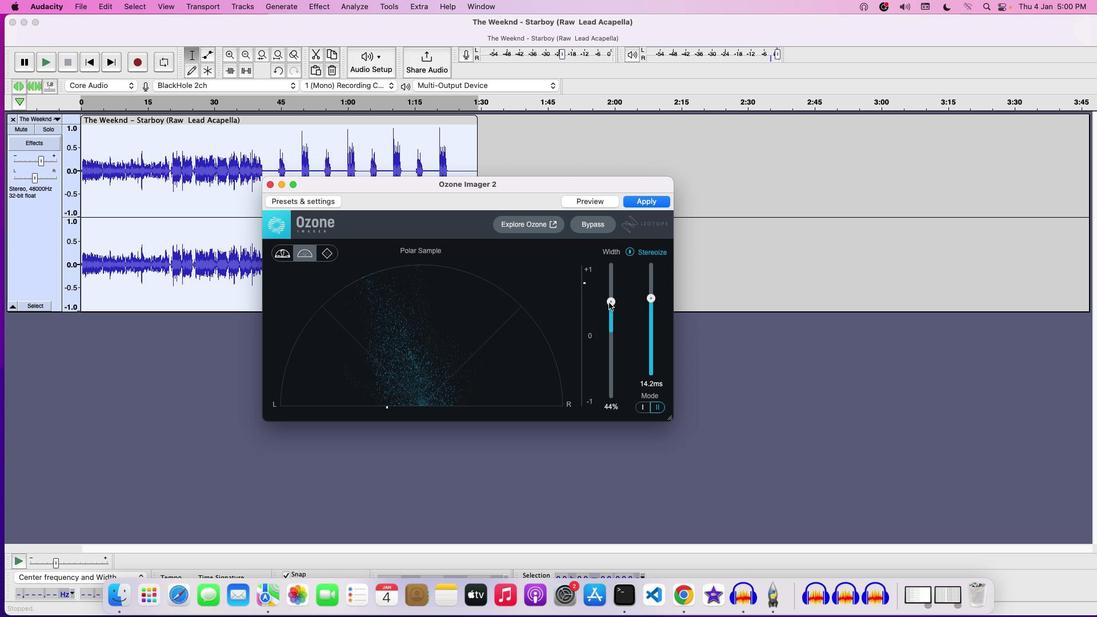 
Action: Mouse pressed left at (608, 302)
Screenshot: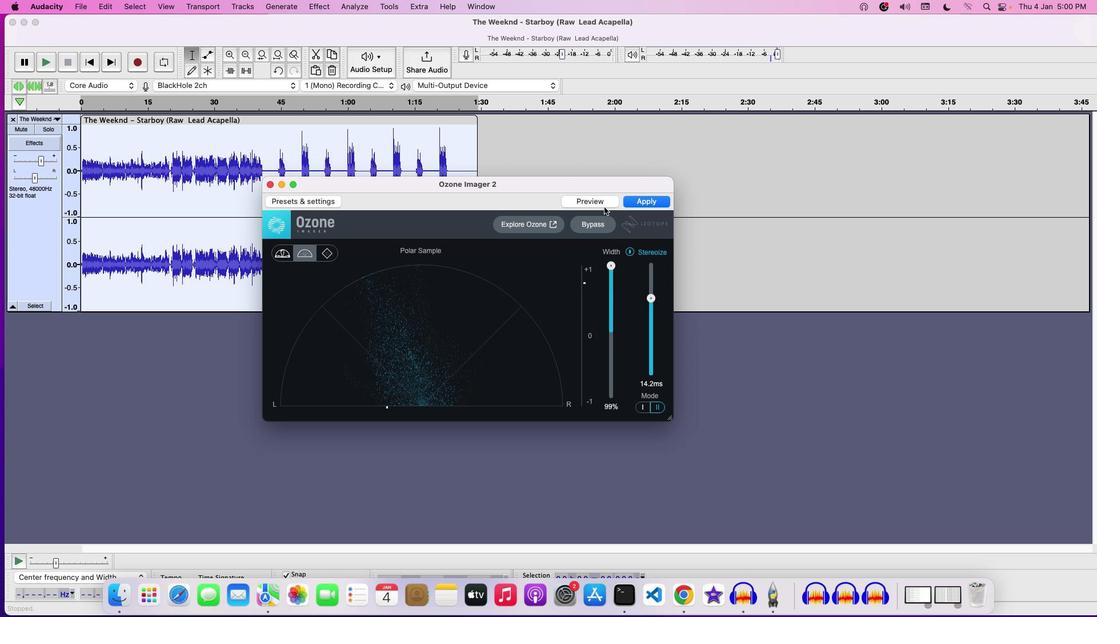 
Action: Mouse moved to (584, 197)
Screenshot: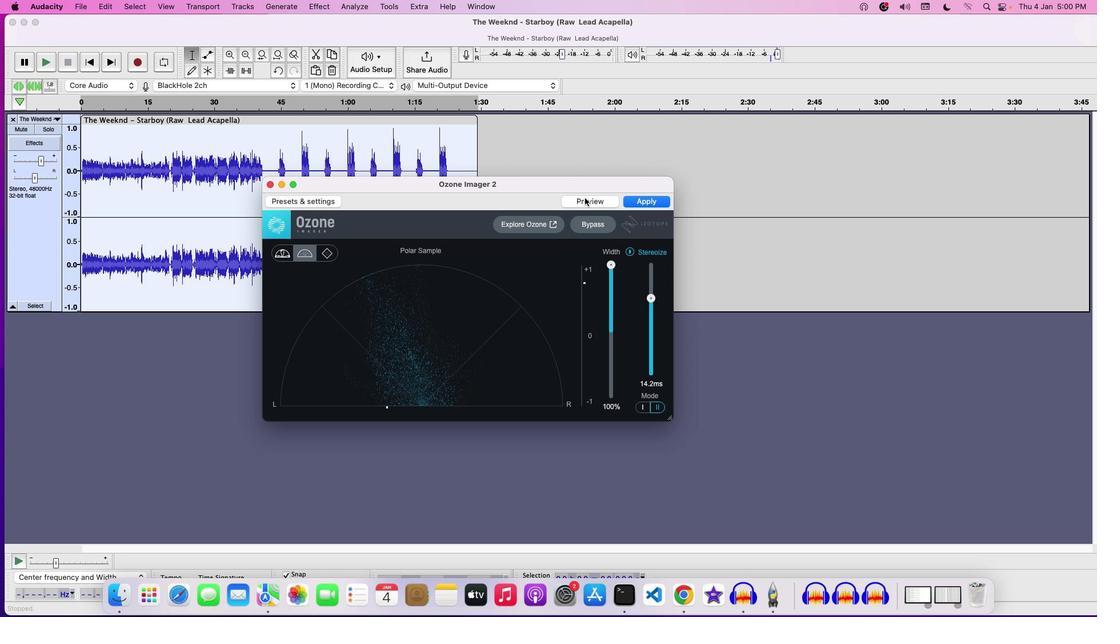 
Action: Mouse pressed left at (584, 197)
Screenshot: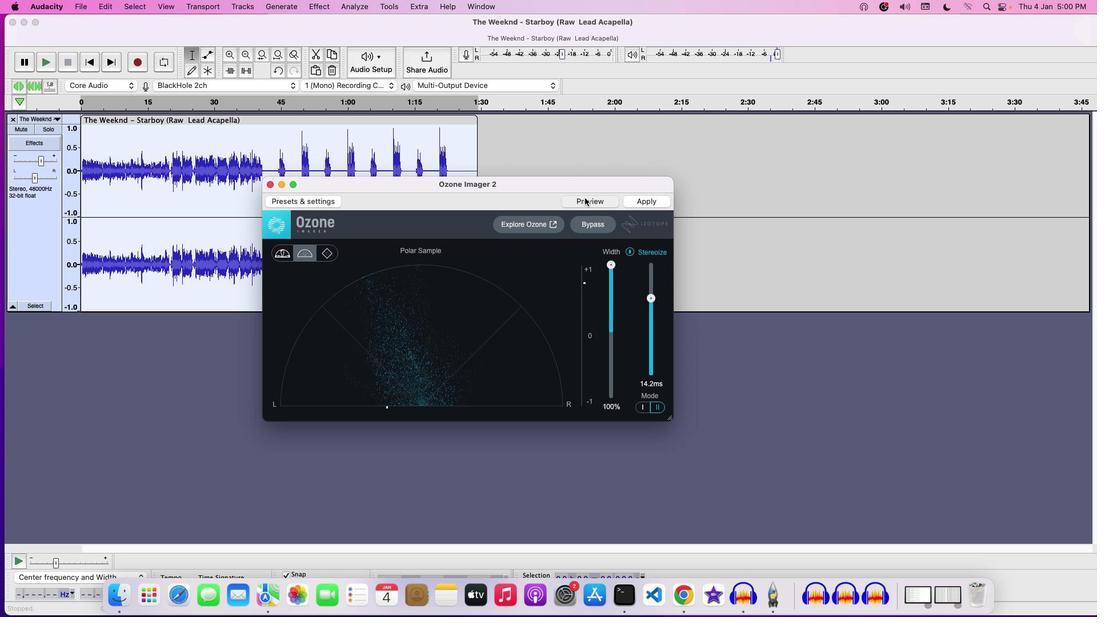 
Action: Mouse moved to (651, 299)
Screenshot: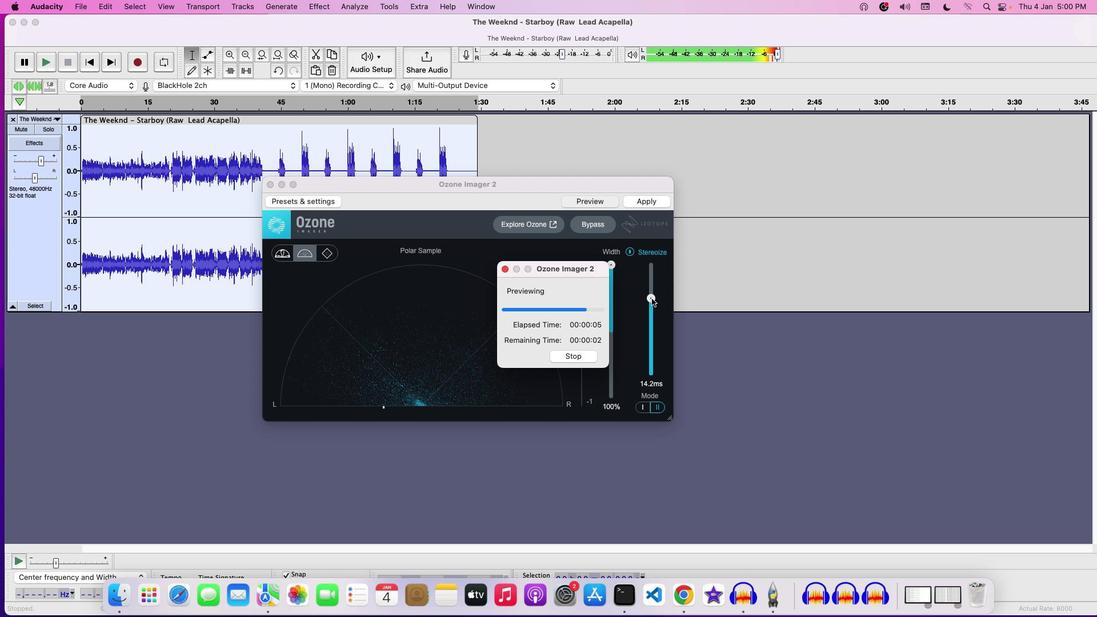 
Action: Mouse pressed left at (651, 299)
Screenshot: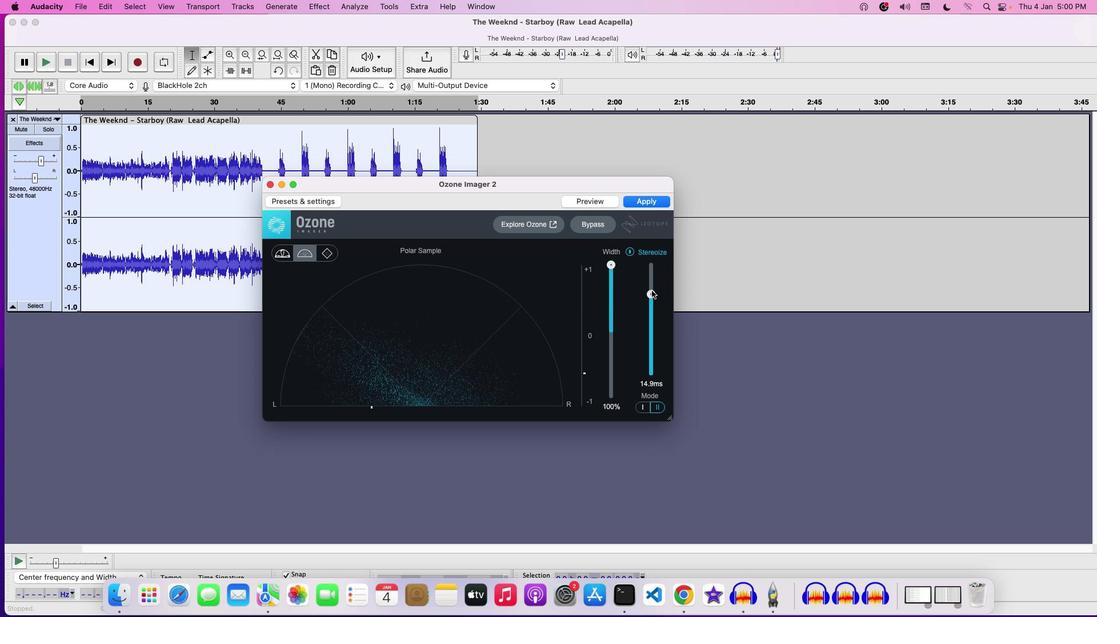 
Action: Mouse moved to (606, 206)
Screenshot: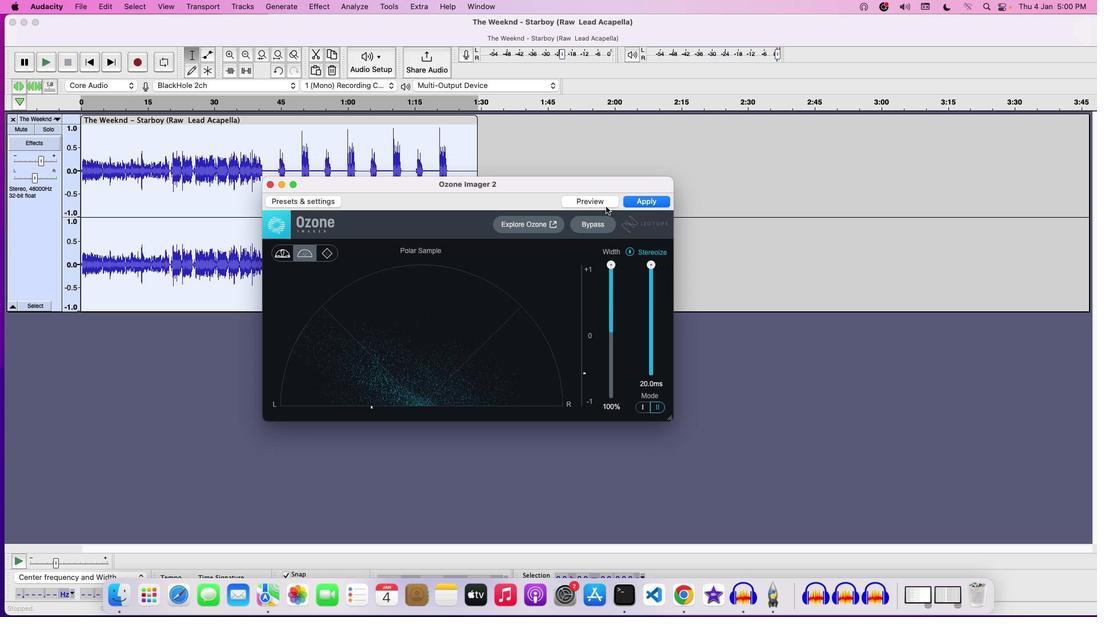 
Action: Mouse pressed left at (606, 206)
Screenshot: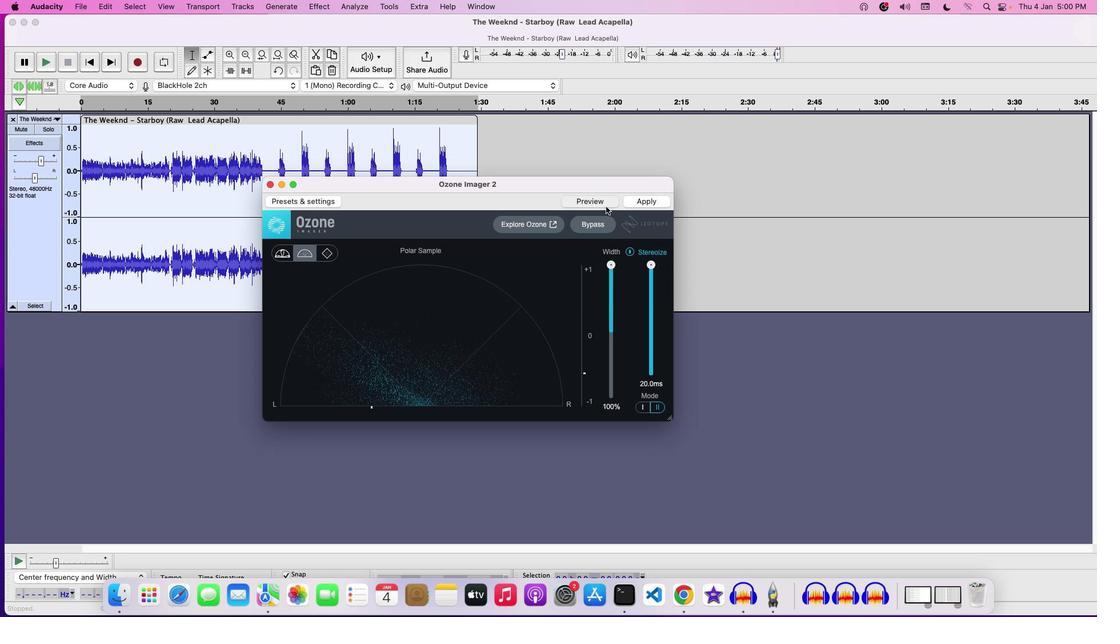
Action: Mouse moved to (655, 265)
Screenshot: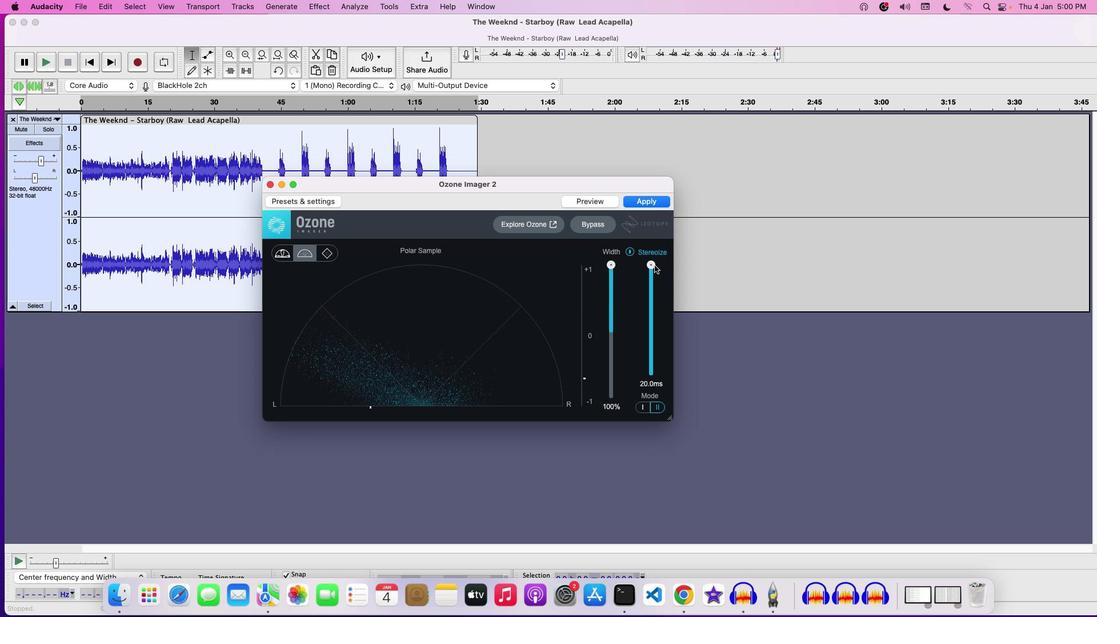 
Action: Mouse pressed left at (655, 265)
Screenshot: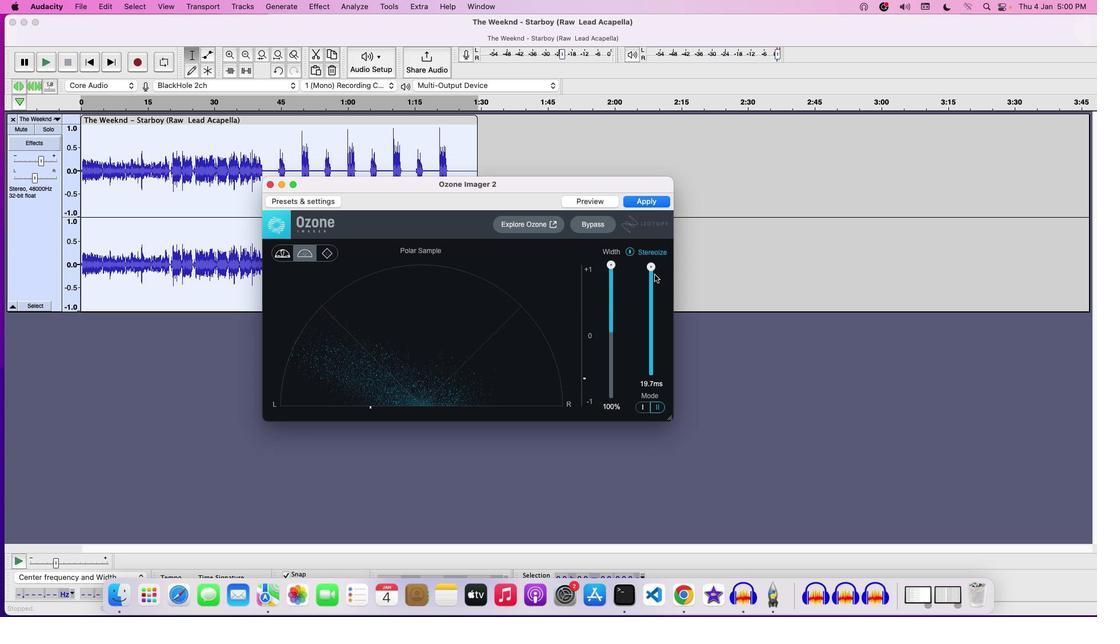 
Action: Mouse moved to (649, 197)
Screenshot: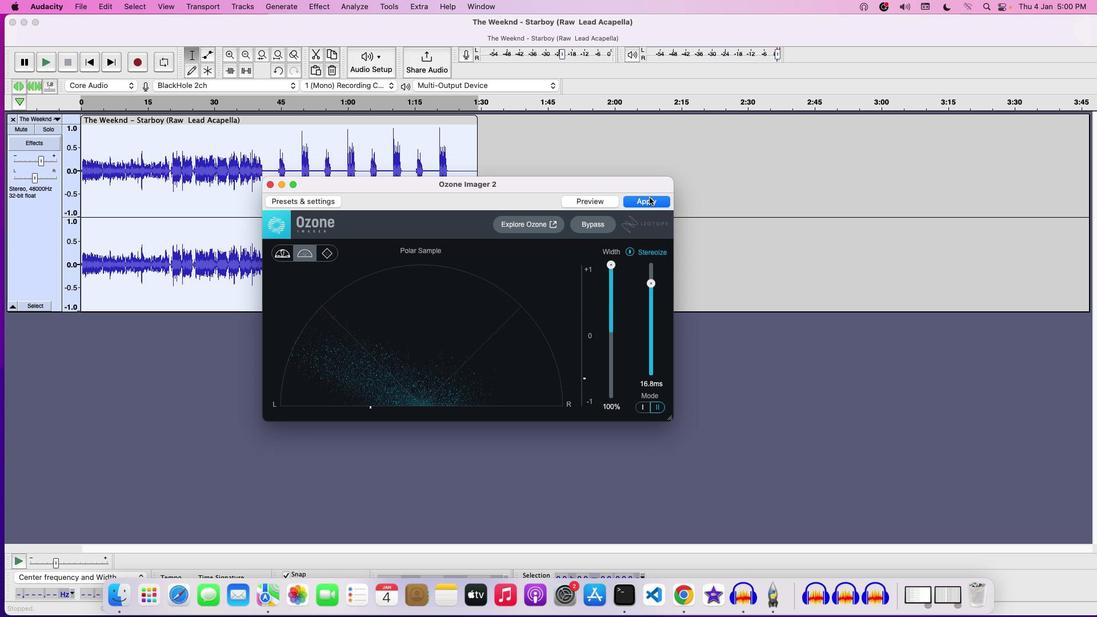 
Action: Mouse pressed left at (649, 197)
Screenshot: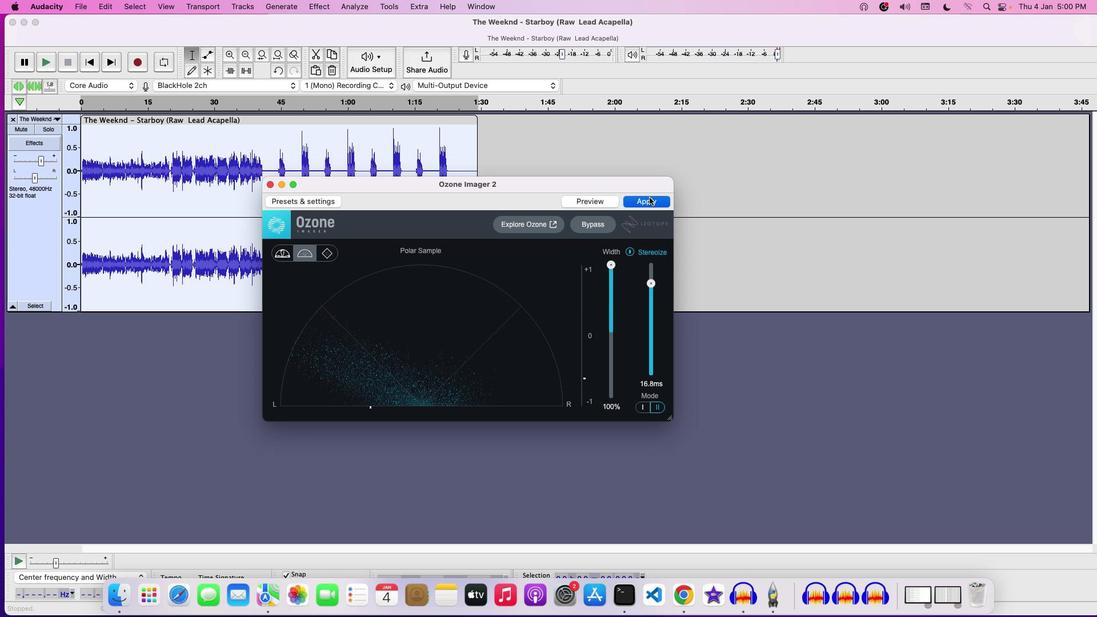 
Action: Mouse moved to (62, 156)
Screenshot: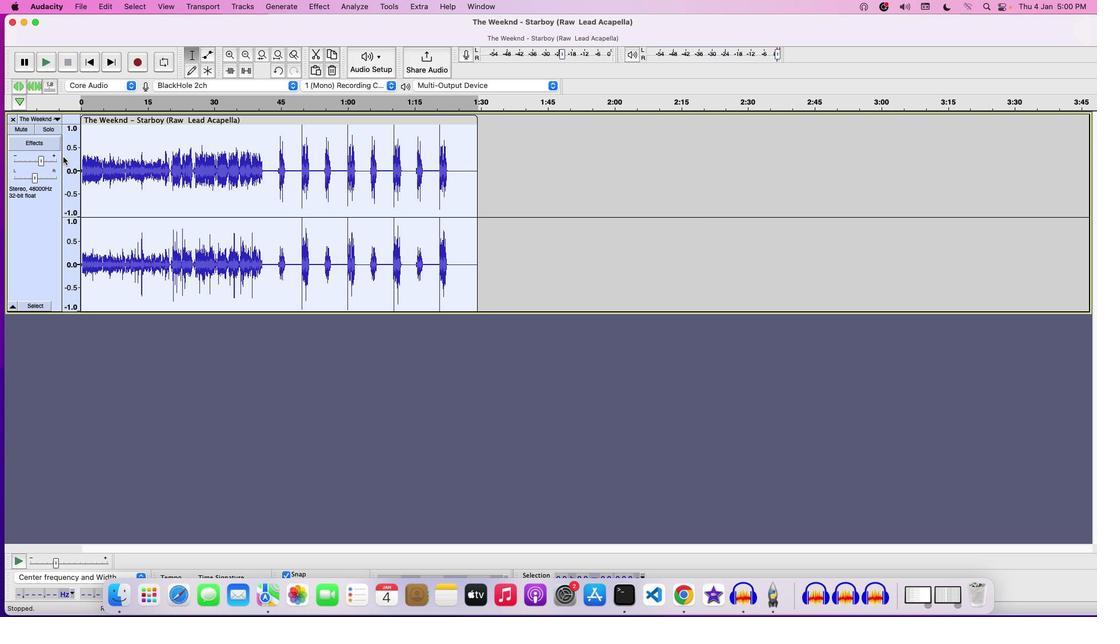
Action: Key pressed Key.space
Screenshot: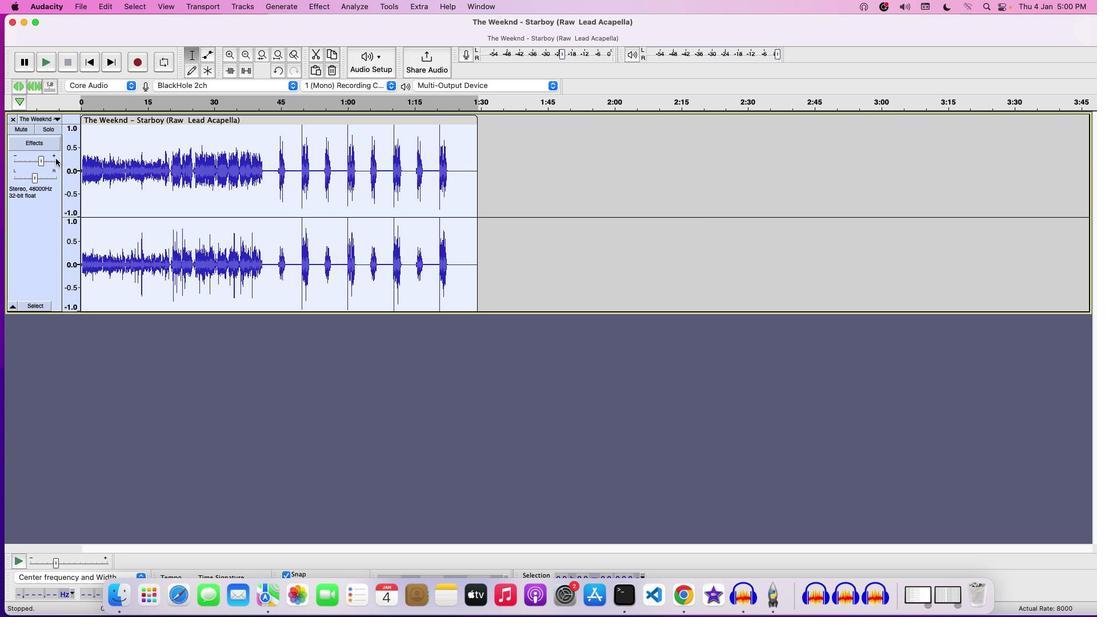
Action: Mouse moved to (46, 159)
Screenshot: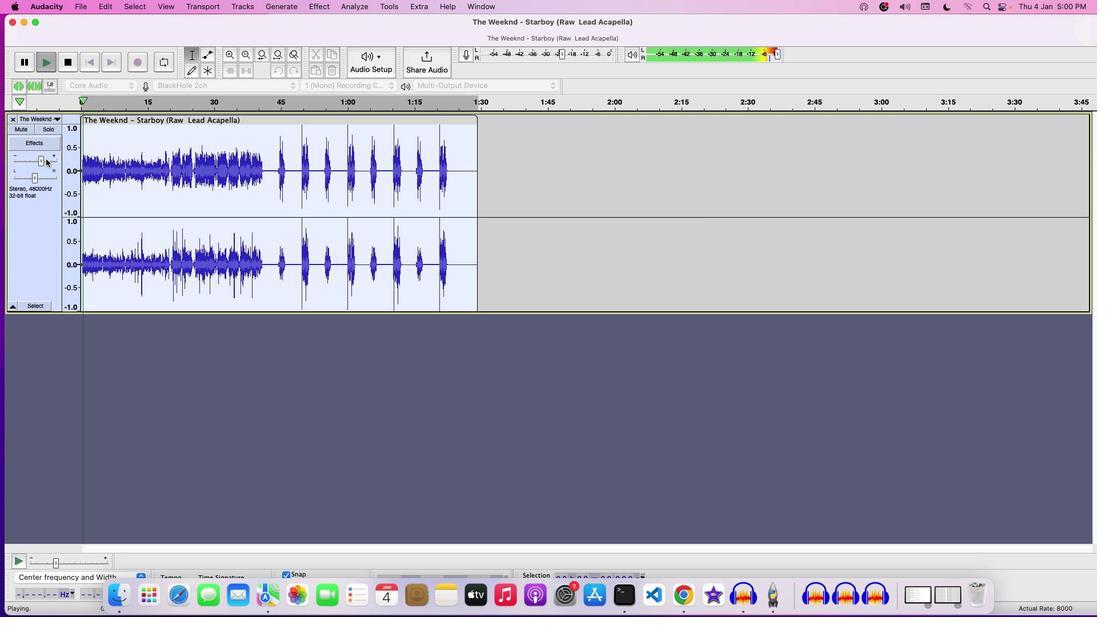 
Action: Mouse pressed left at (46, 159)
Screenshot: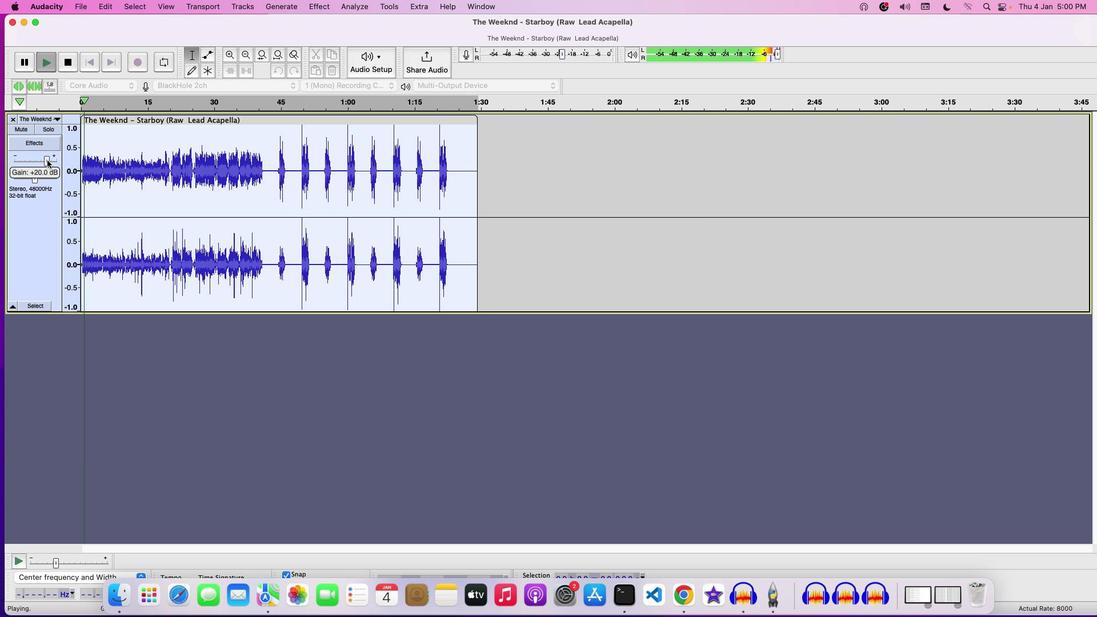 
Action: Mouse moved to (44, 161)
Screenshot: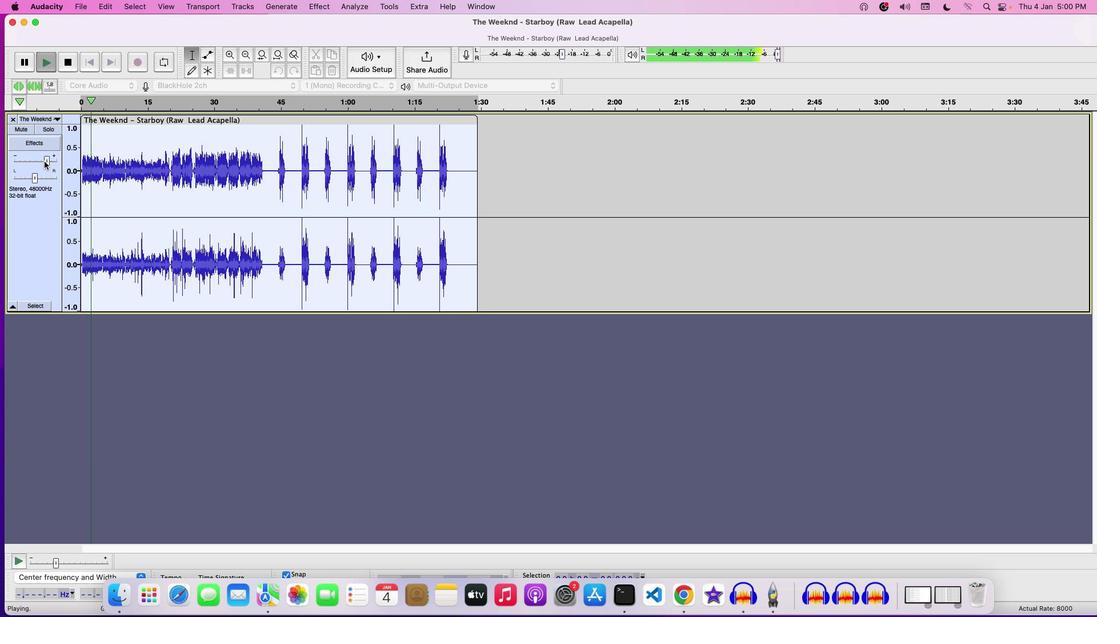 
Action: Mouse pressed left at (44, 161)
Screenshot: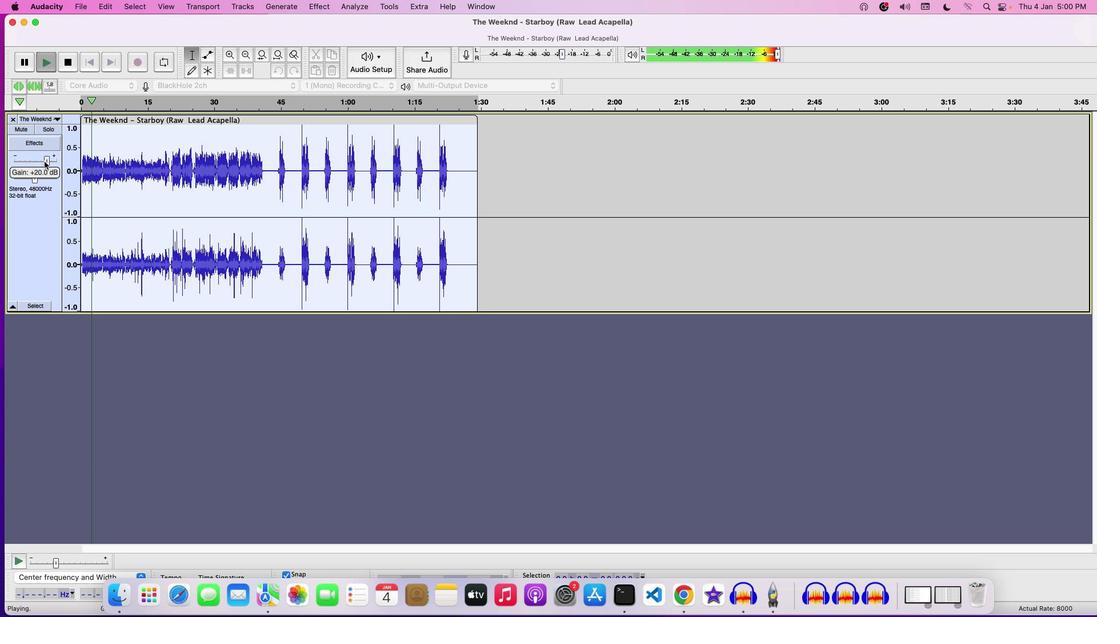 
Action: Mouse moved to (218, 182)
Screenshot: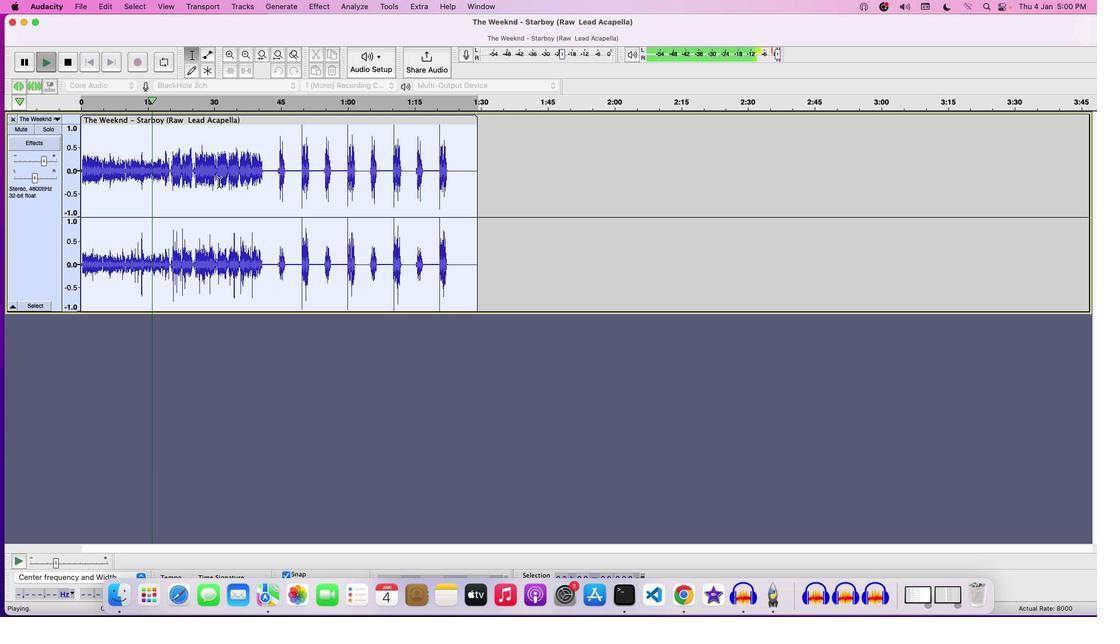 
Action: Key pressed Key.space
Screenshot: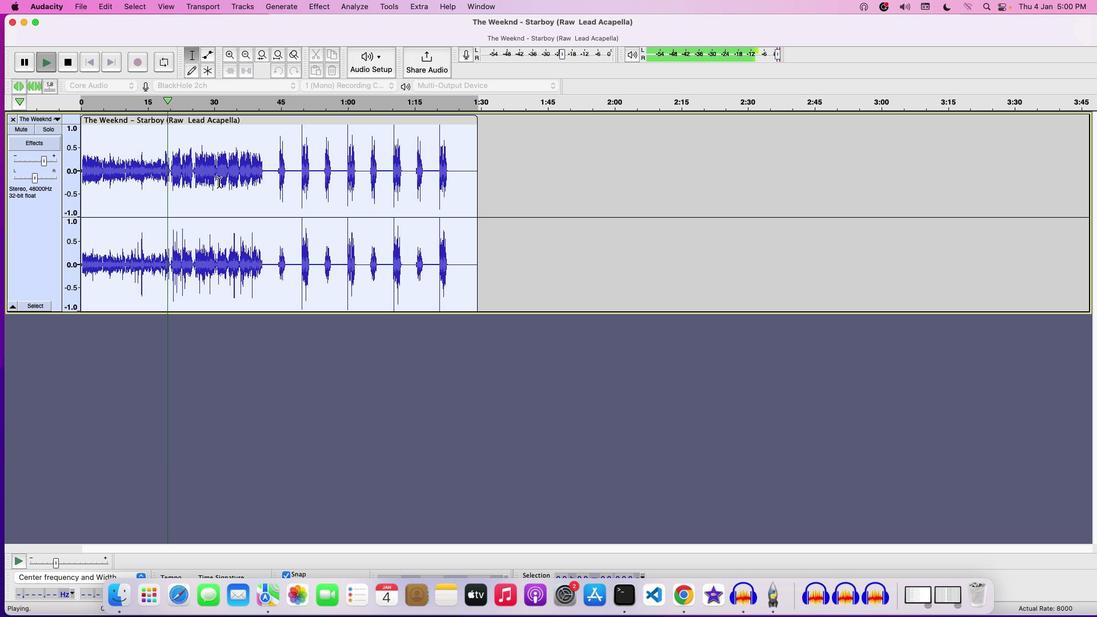
Action: Mouse moved to (83, 5)
Screenshot: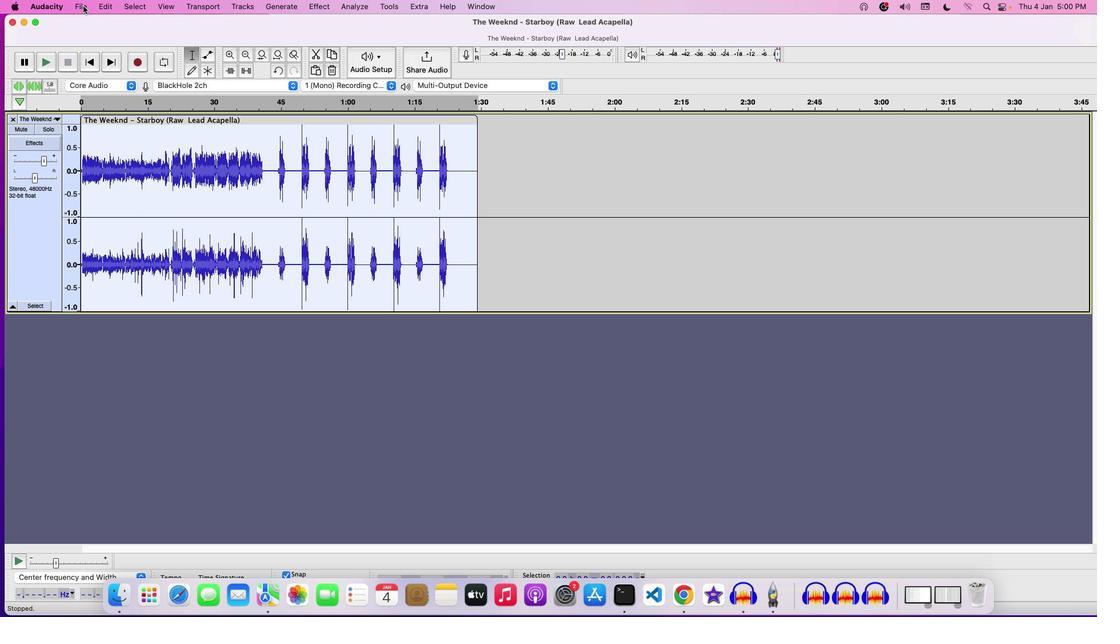 
Action: Mouse pressed left at (83, 5)
Screenshot: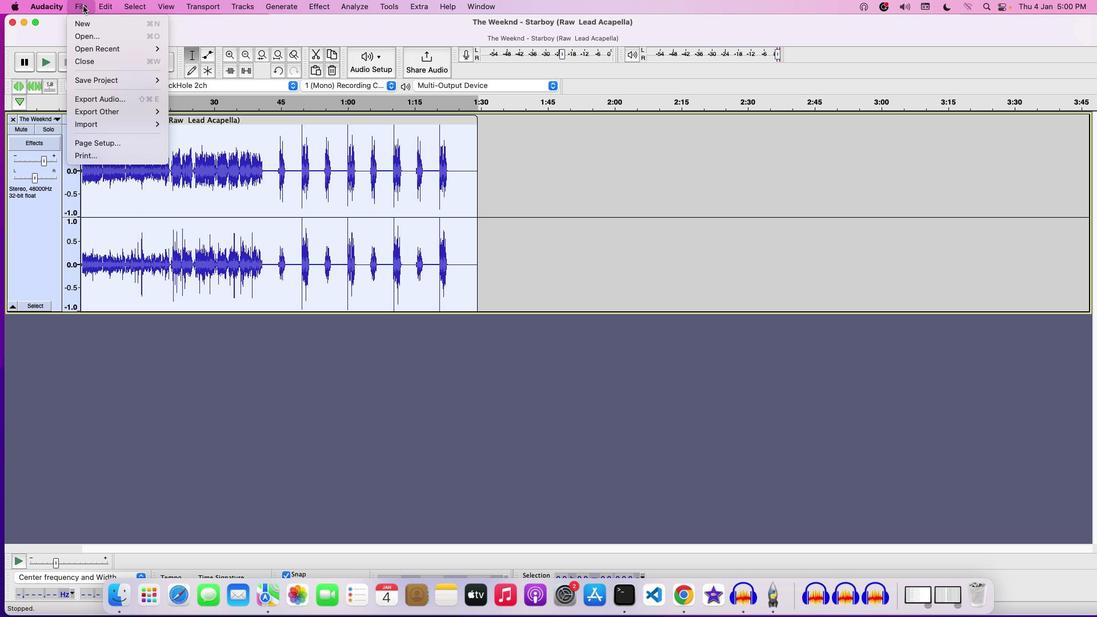 
Action: Mouse moved to (179, 83)
Screenshot: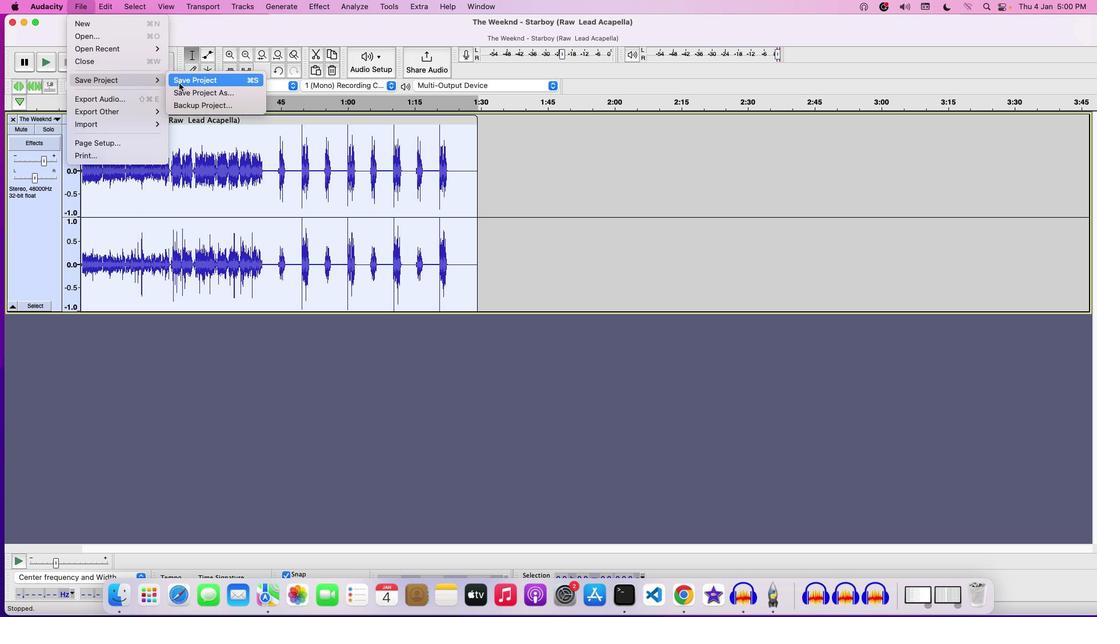 
Action: Mouse pressed left at (179, 83)
Screenshot: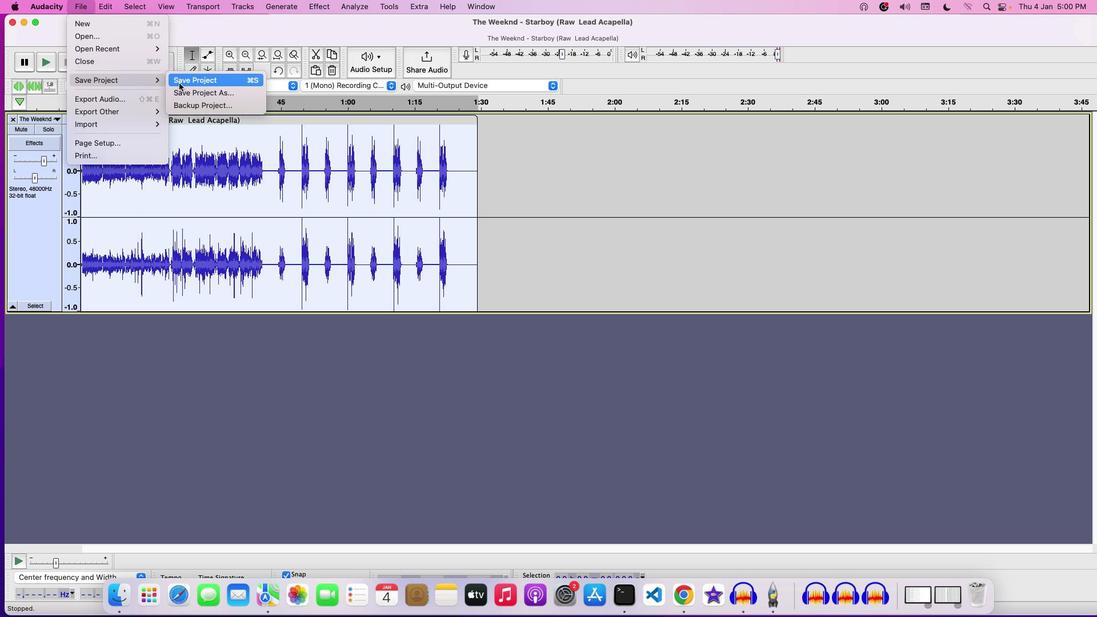 
Action: Mouse moved to (445, 259)
Screenshot: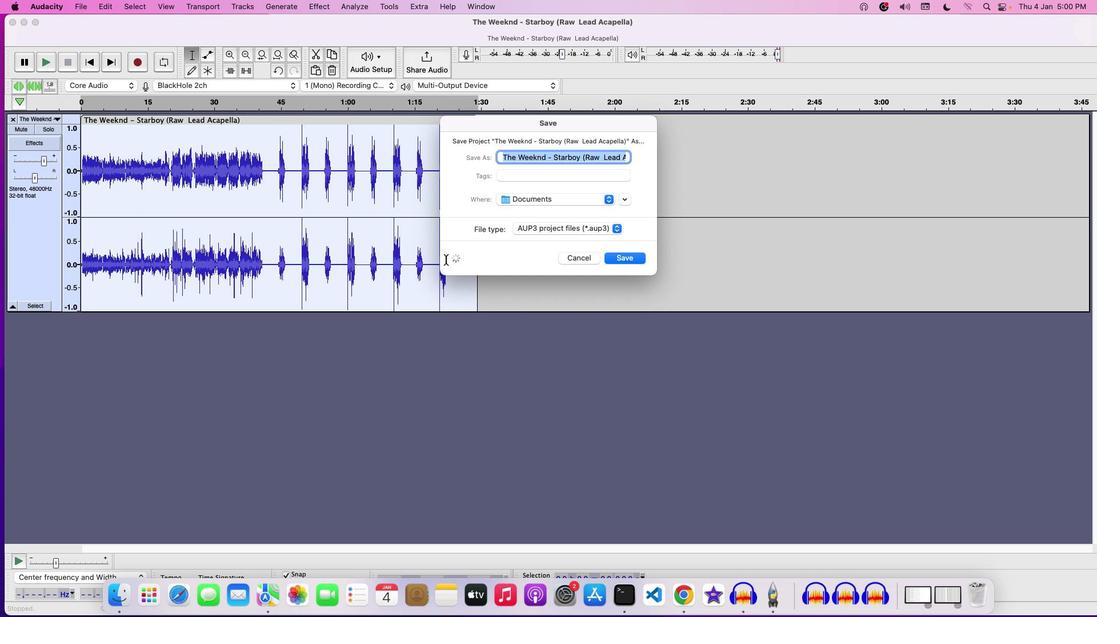 
Action: Key pressed Key.backspace'U''S''I''N''G'Key.space'S''T''E''R''E''O'Key.space'W''I''D''E''N''E''R'Key.space
Screenshot: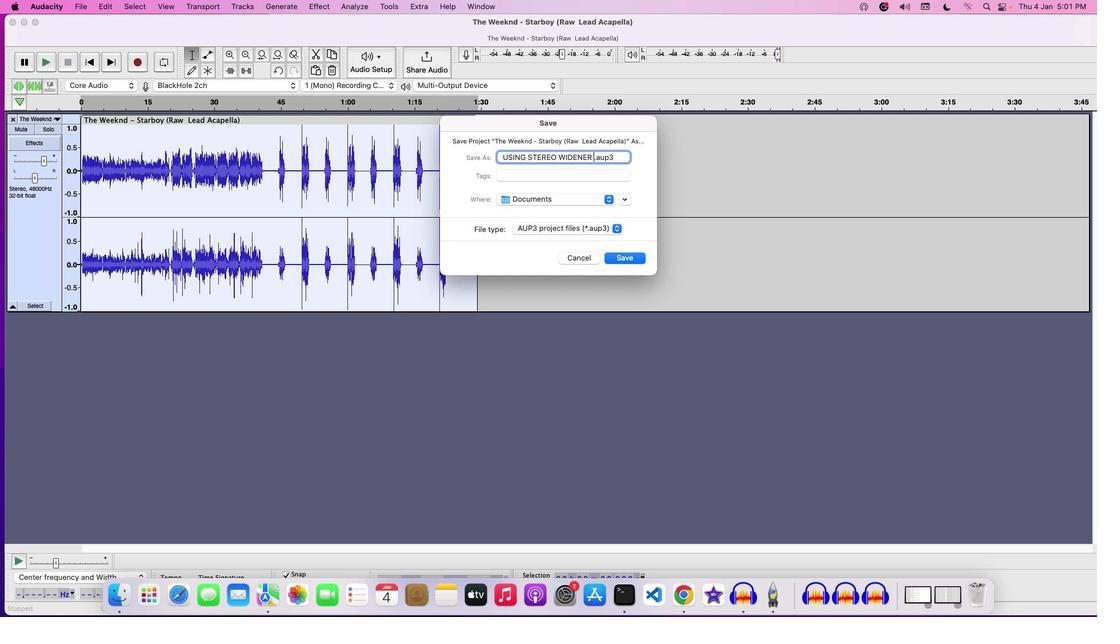 
Action: Mouse moved to (633, 254)
Screenshot: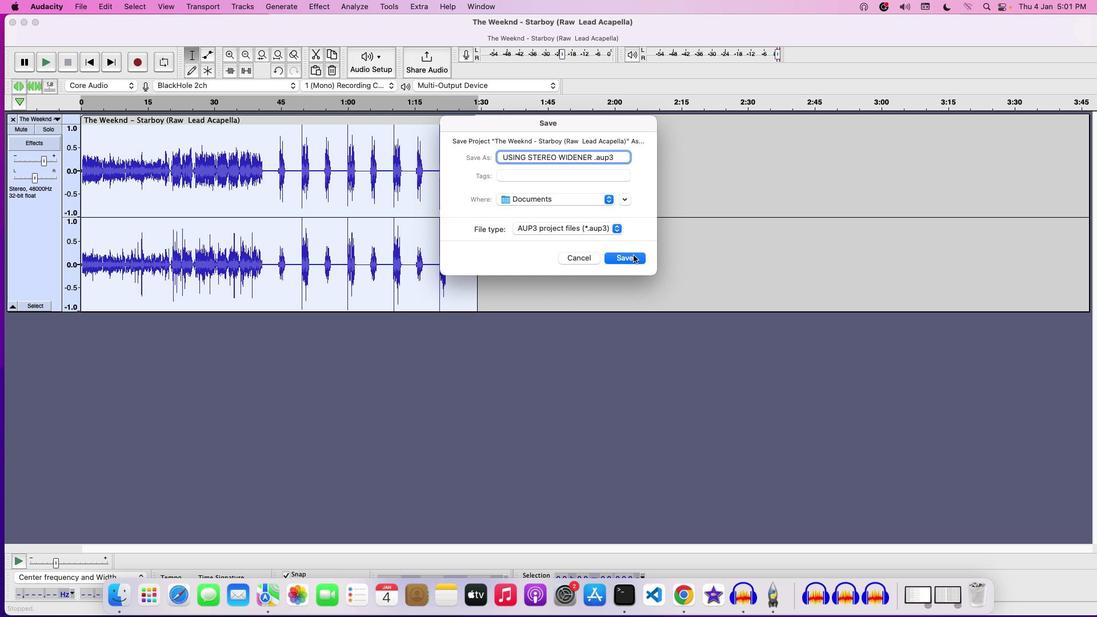 
Action: Mouse pressed left at (633, 254)
Screenshot: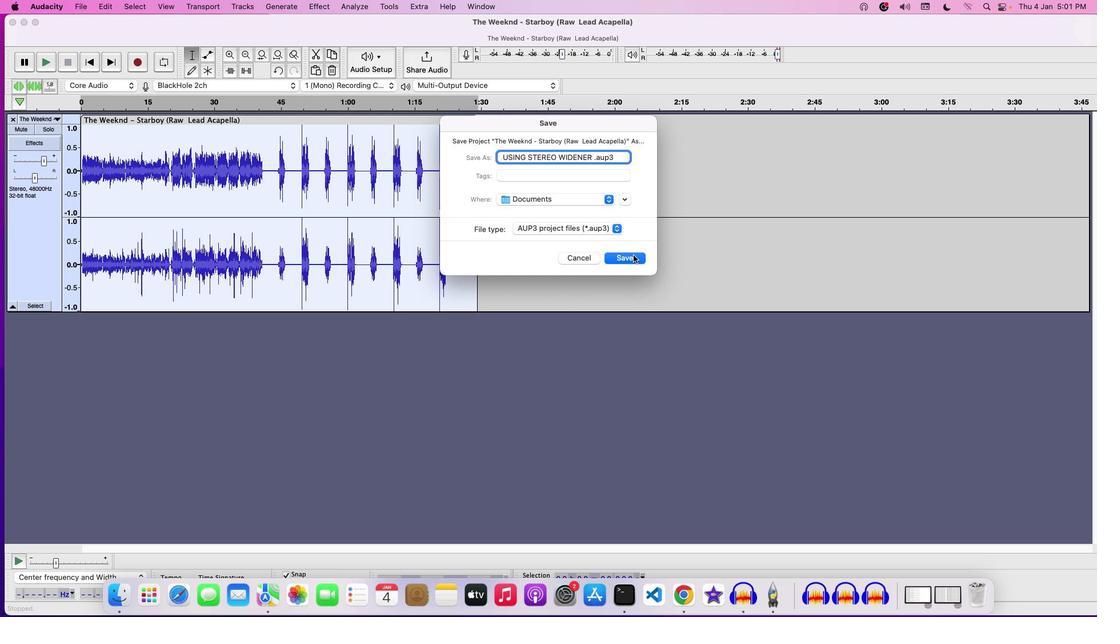 
Action: Mouse moved to (440, 308)
Screenshot: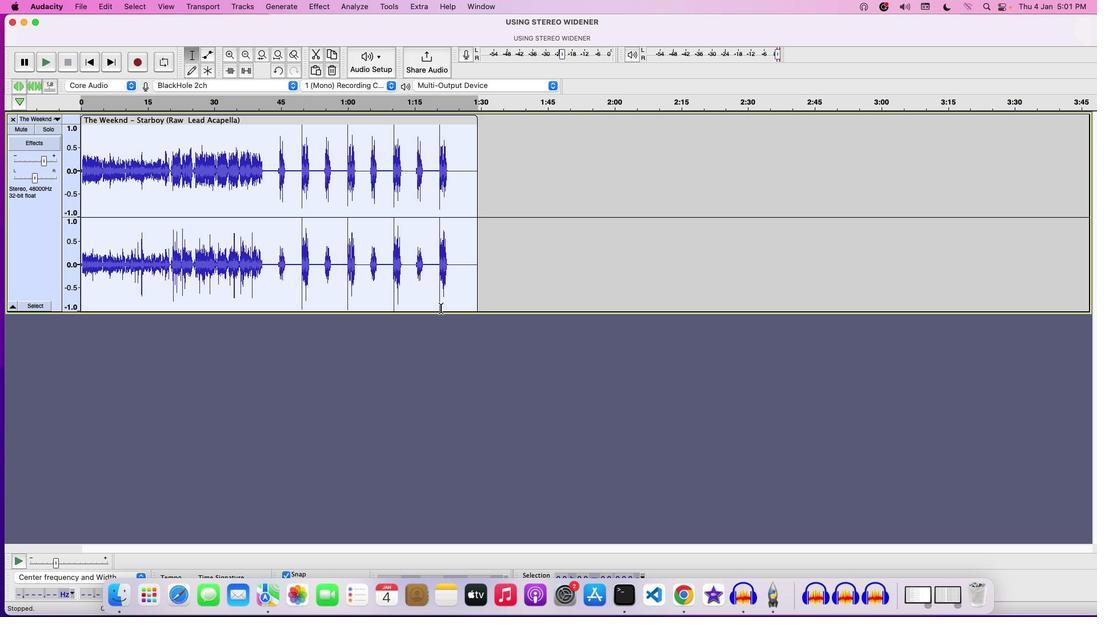 
